 Task: Add Attachment from computer to Card Card0000000169 in Board Board0000000043 in Workspace WS0000000015 in Trello. Add Cover Green to Card Card0000000169 in Board Board0000000043 in Workspace WS0000000015 in Trello. Add "Move Card To …" Button titled Button0000000169 to "top" of the list "To Do" to Card Card0000000169 in Board Board0000000043 in Workspace WS0000000015 in Trello. Add Description DS0000000169 to Card Card0000000170 in Board Board0000000043 in Workspace WS0000000015 in Trello. Add Comment CM0000000169 to Card Card0000000170 in Board Board0000000043 in Workspace WS0000000015 in Trello
Action: Mouse moved to (559, 399)
Screenshot: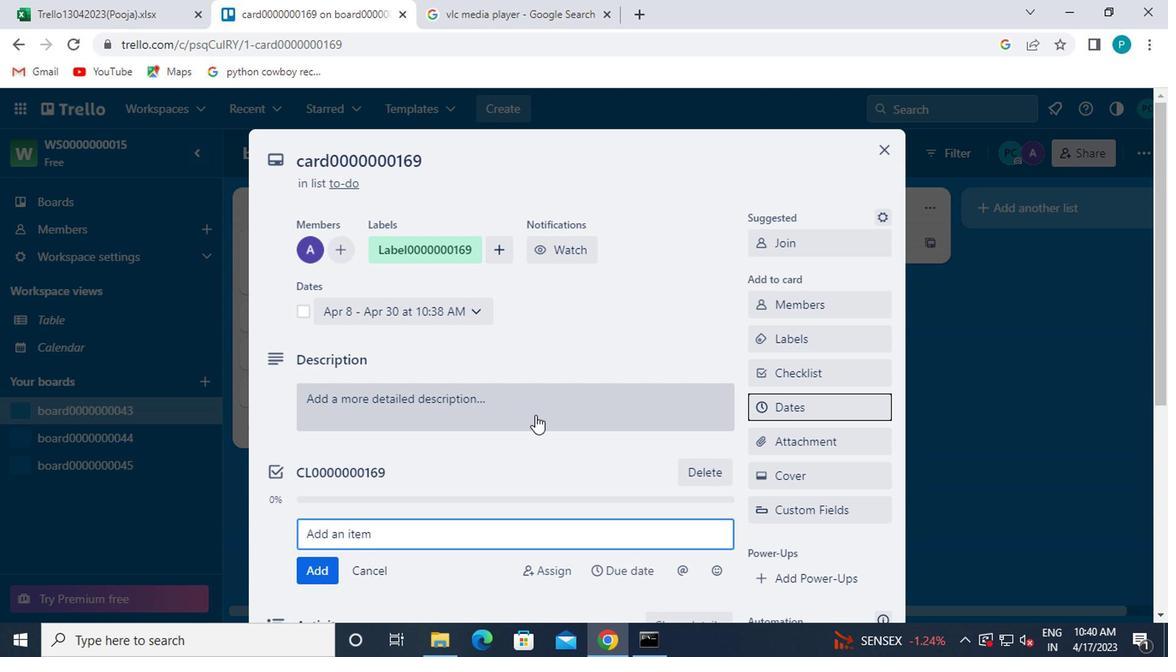 
Action: Mouse scrolled (559, 399) with delta (0, 0)
Screenshot: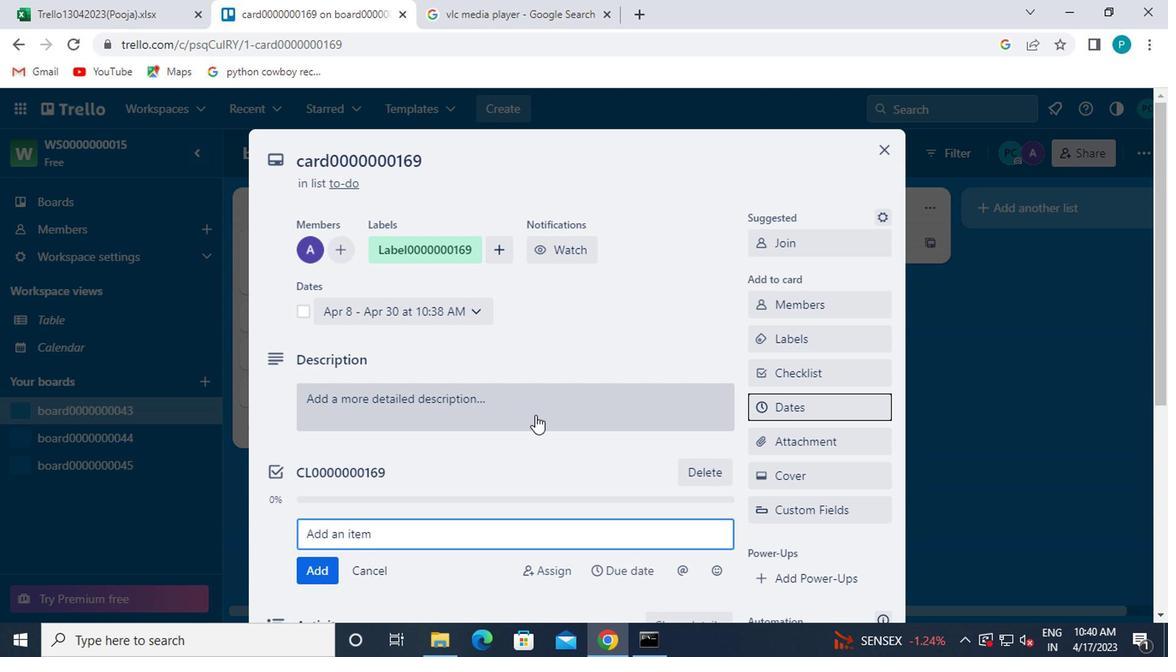 
Action: Mouse moved to (759, 358)
Screenshot: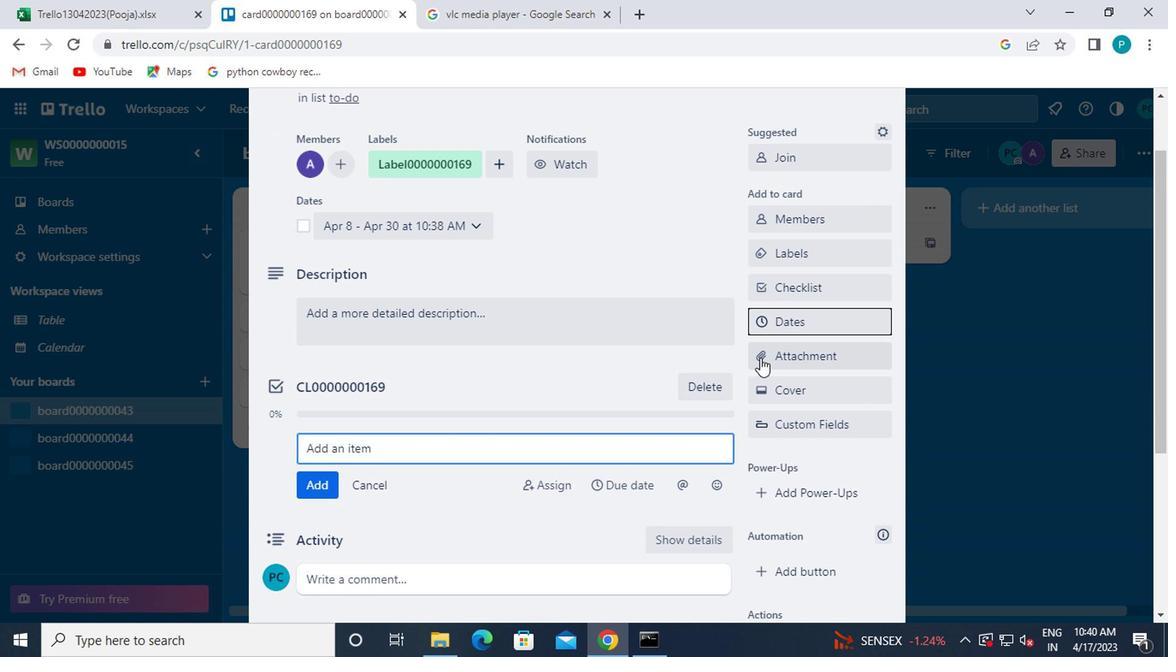 
Action: Mouse pressed left at (759, 358)
Screenshot: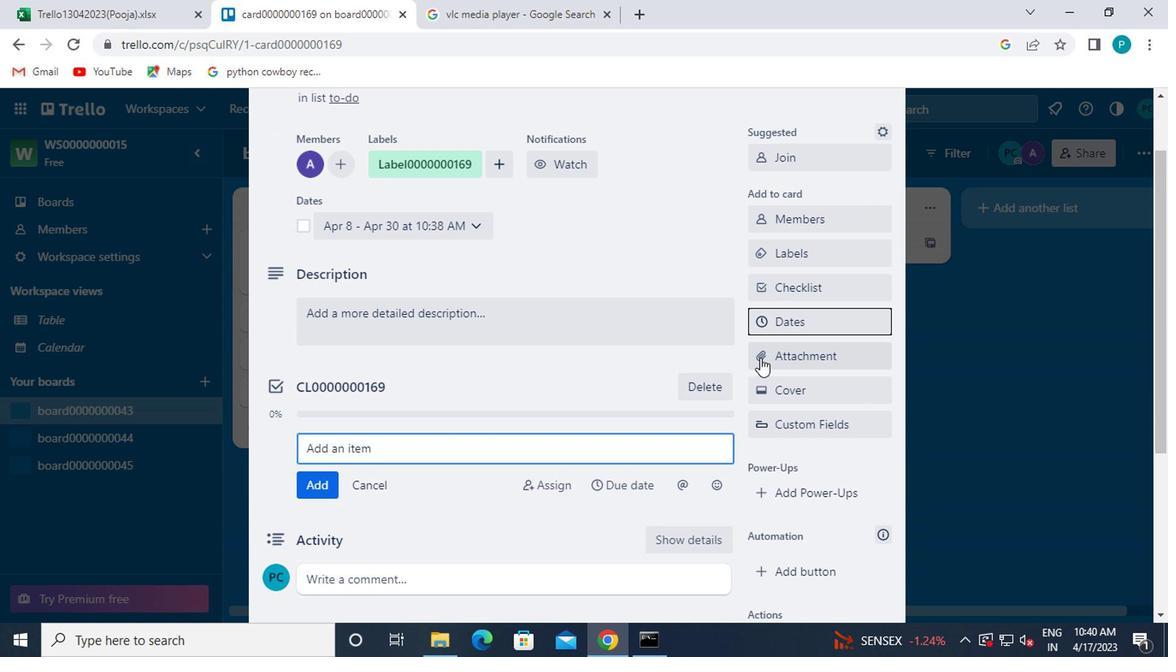 
Action: Mouse moved to (782, 179)
Screenshot: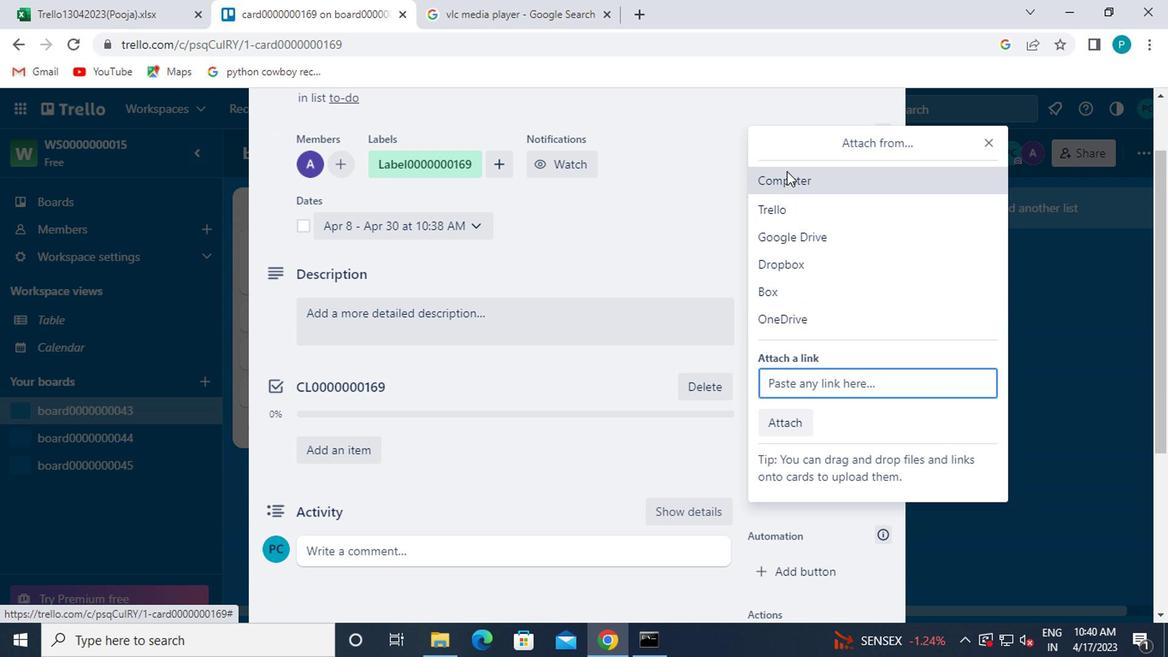 
Action: Mouse pressed left at (782, 179)
Screenshot: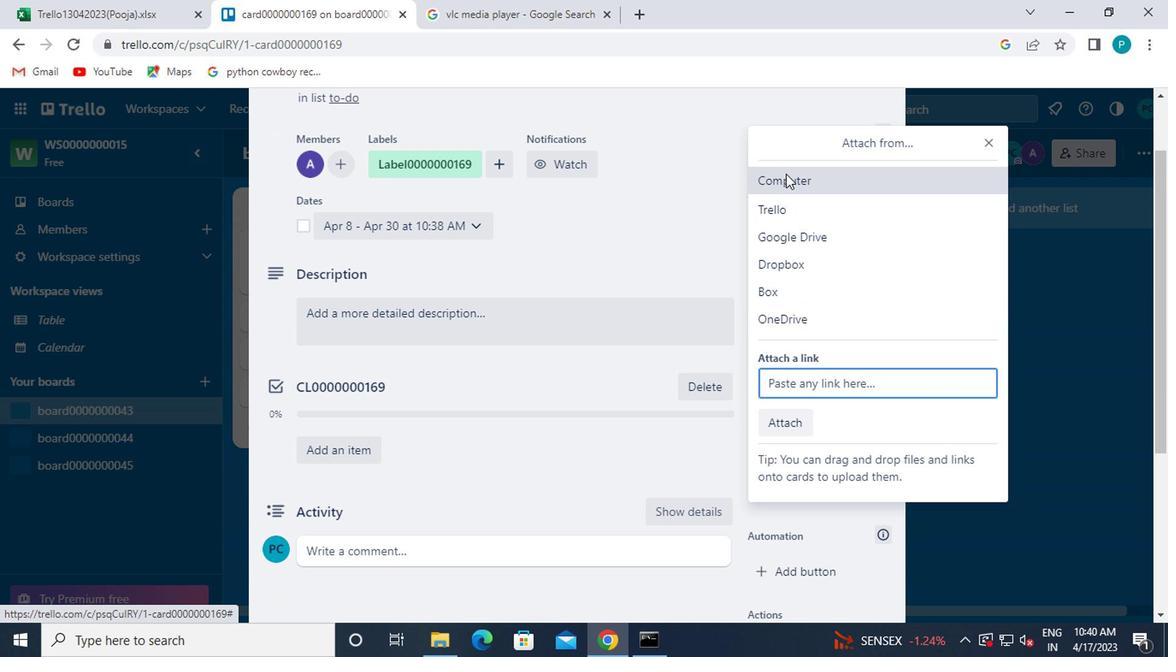 
Action: Mouse moved to (190, 130)
Screenshot: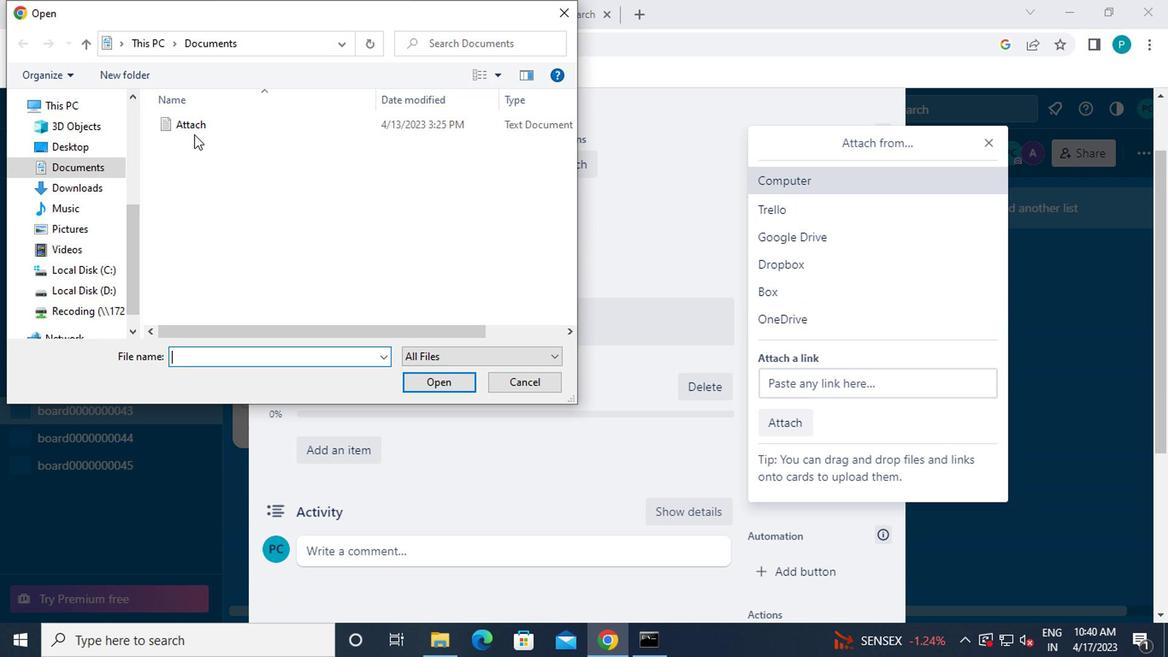
Action: Mouse pressed left at (190, 130)
Screenshot: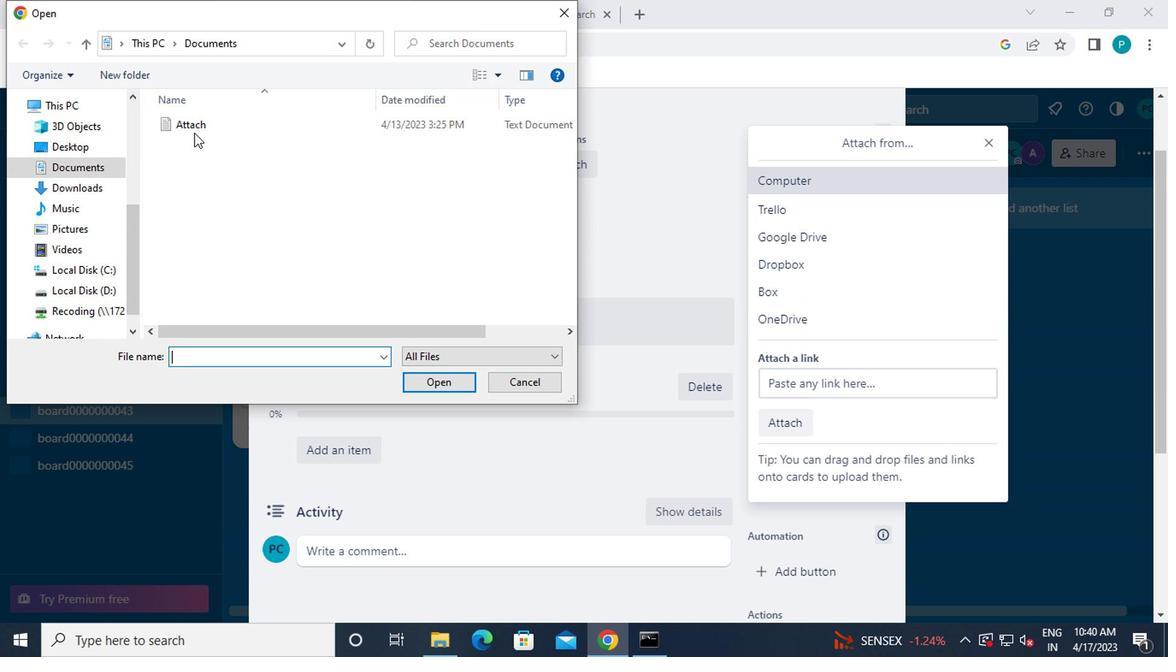 
Action: Mouse moved to (460, 382)
Screenshot: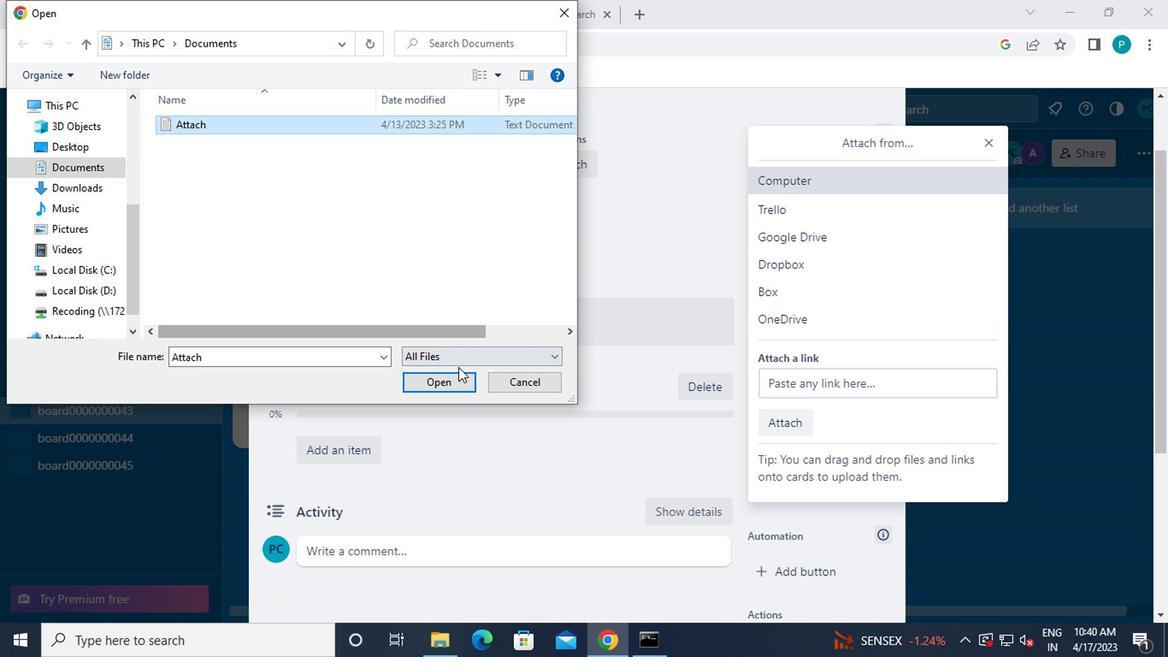 
Action: Mouse pressed left at (460, 382)
Screenshot: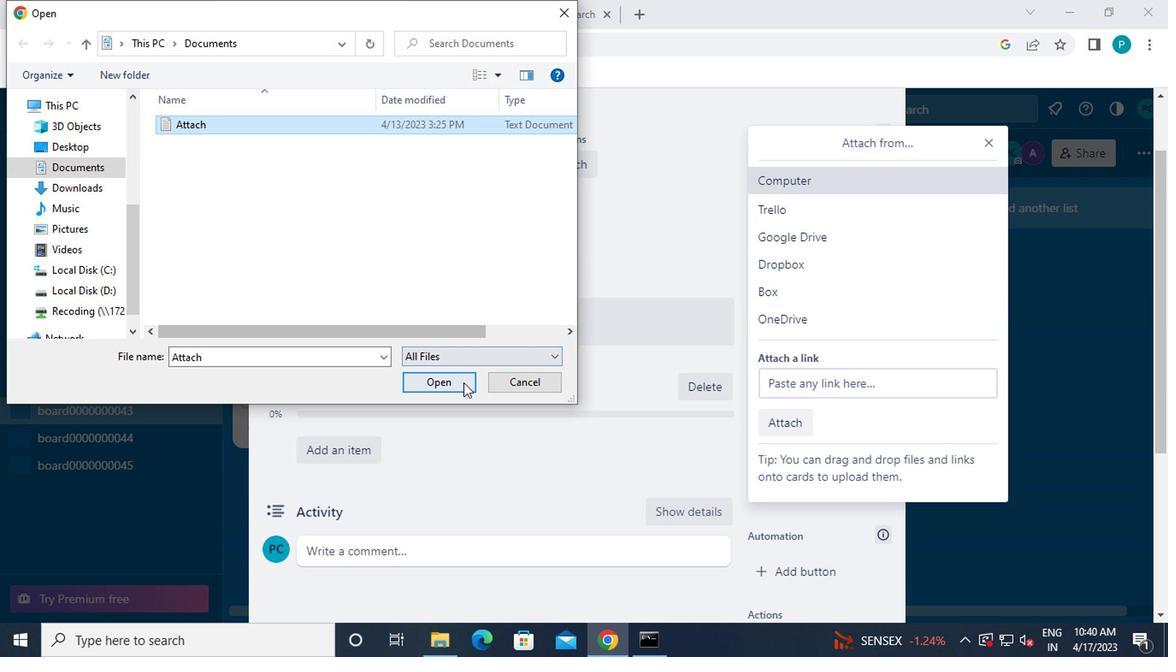 
Action: Mouse moved to (801, 379)
Screenshot: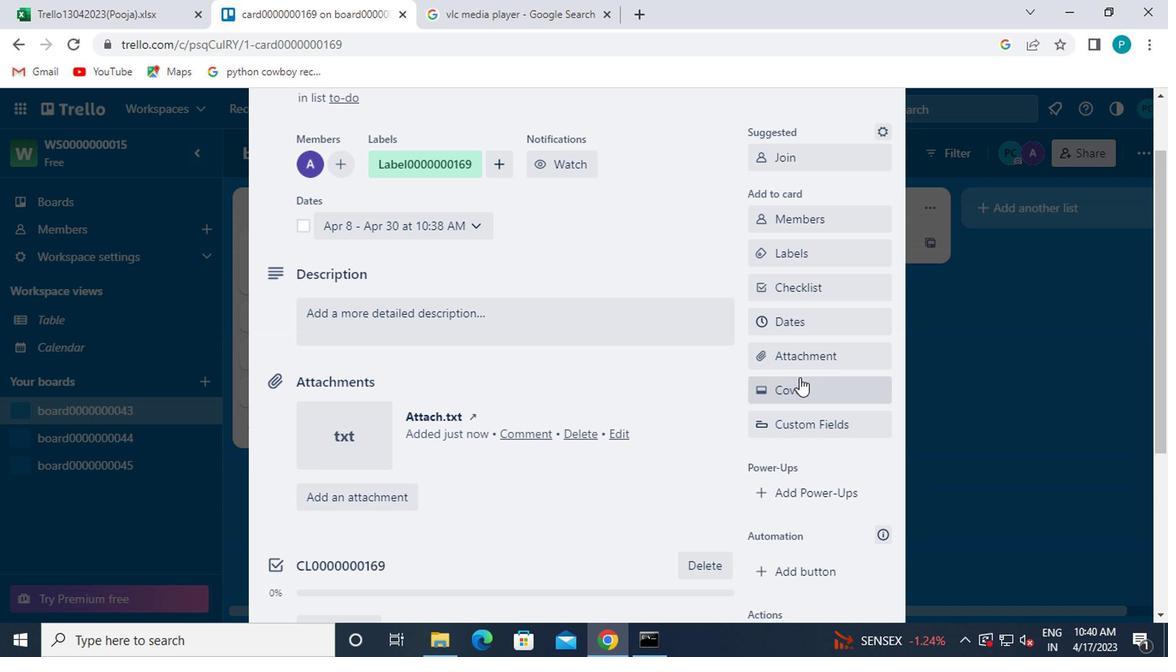 
Action: Mouse pressed left at (801, 379)
Screenshot: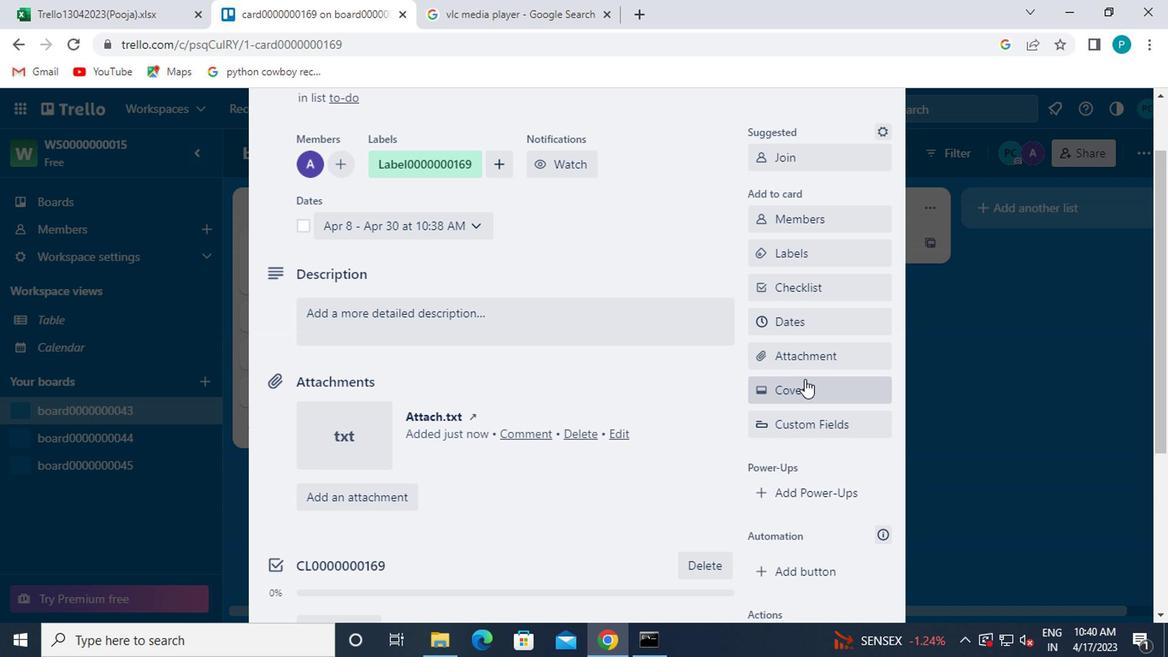 
Action: Mouse moved to (779, 305)
Screenshot: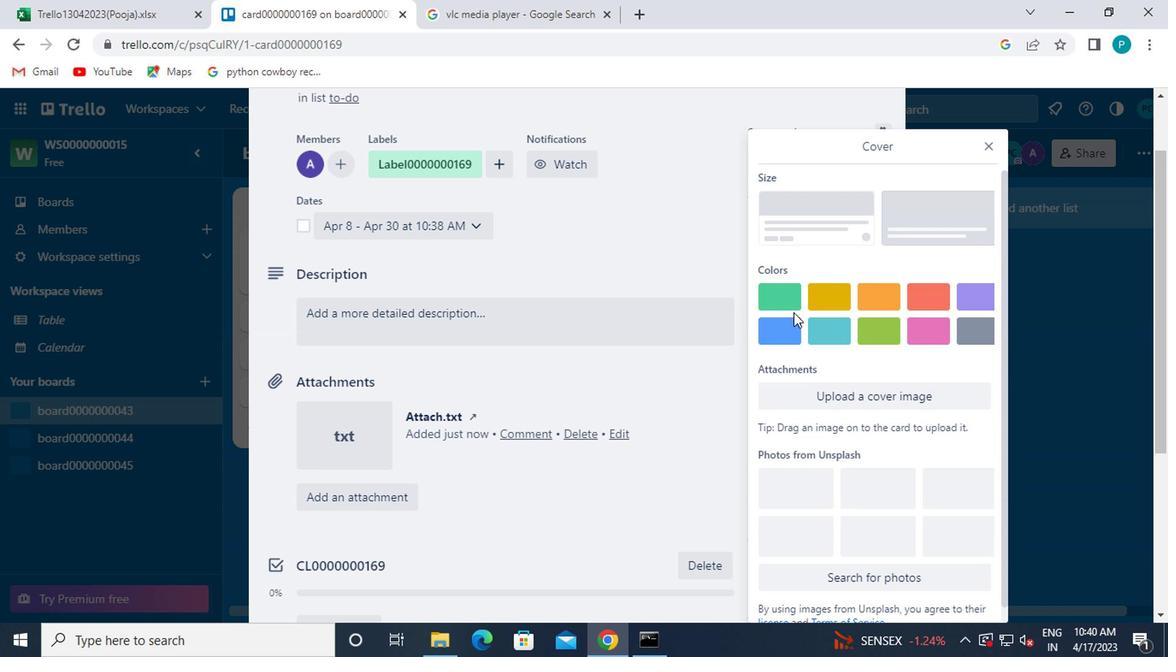 
Action: Mouse pressed left at (779, 305)
Screenshot: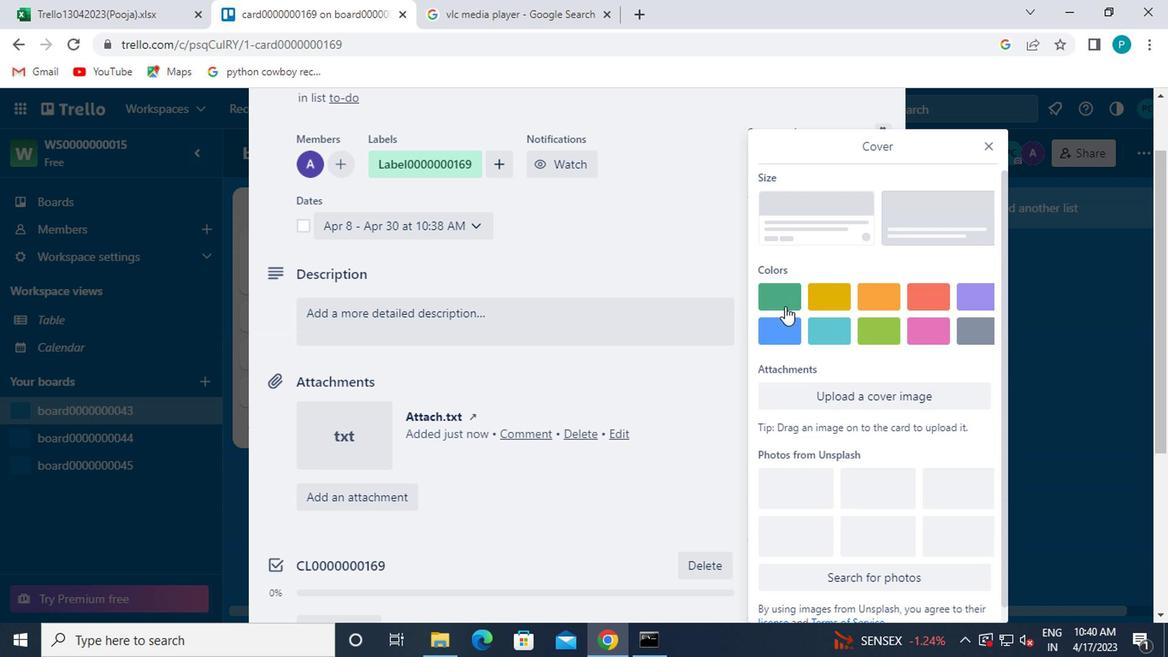 
Action: Mouse moved to (978, 144)
Screenshot: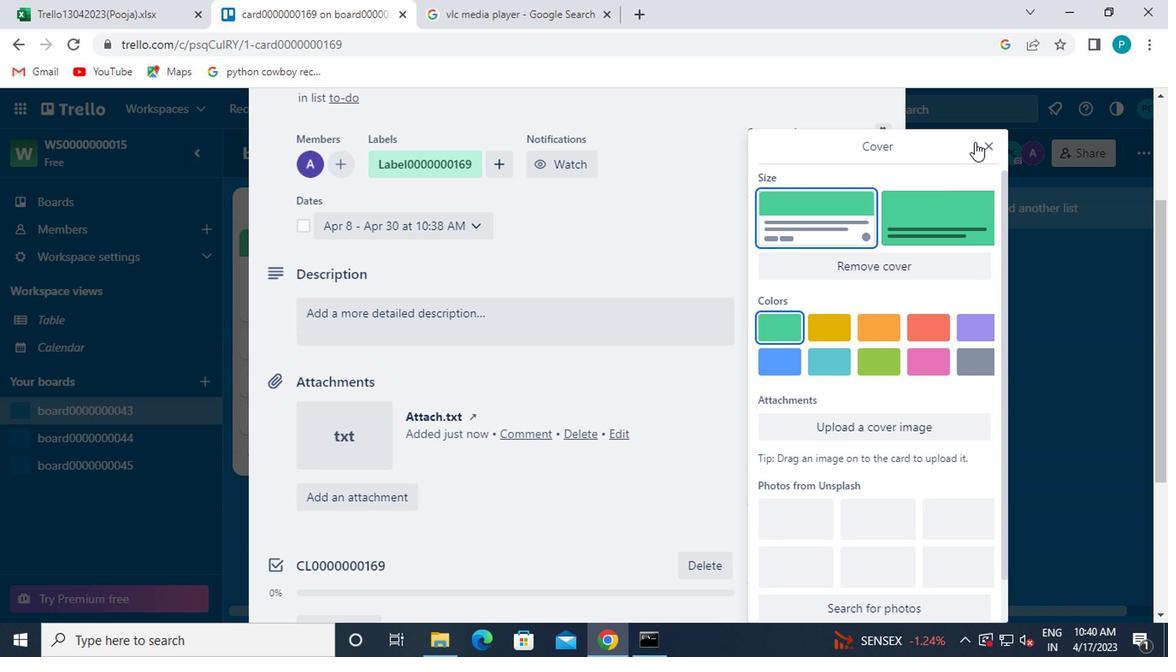 
Action: Mouse pressed left at (978, 144)
Screenshot: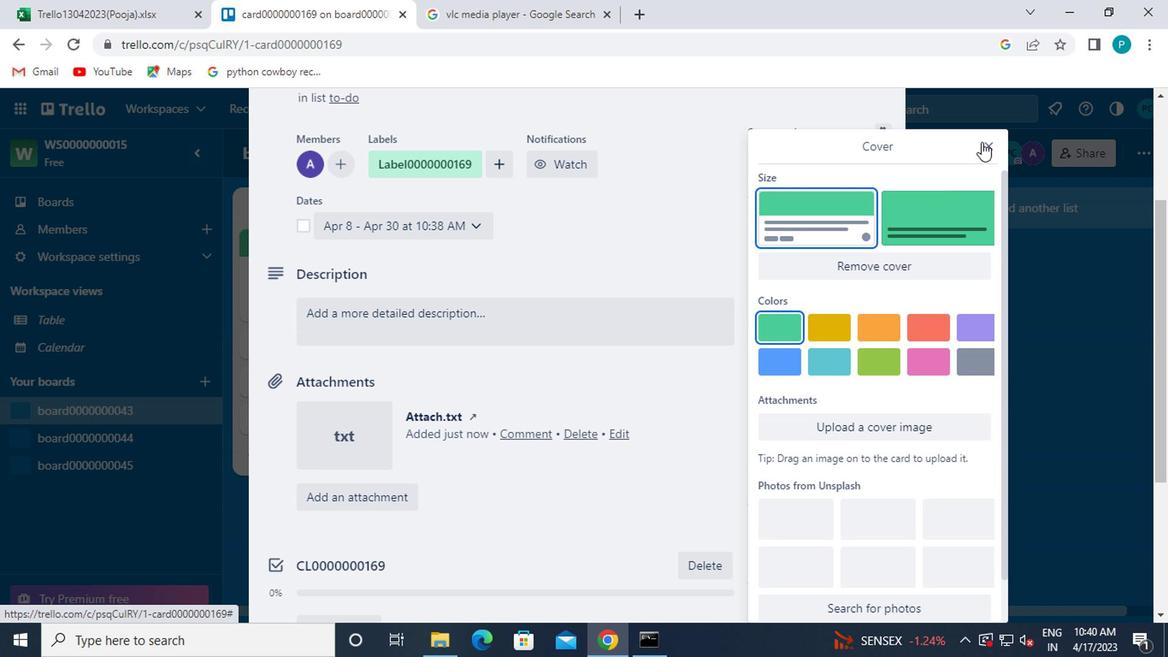 
Action: Mouse moved to (712, 381)
Screenshot: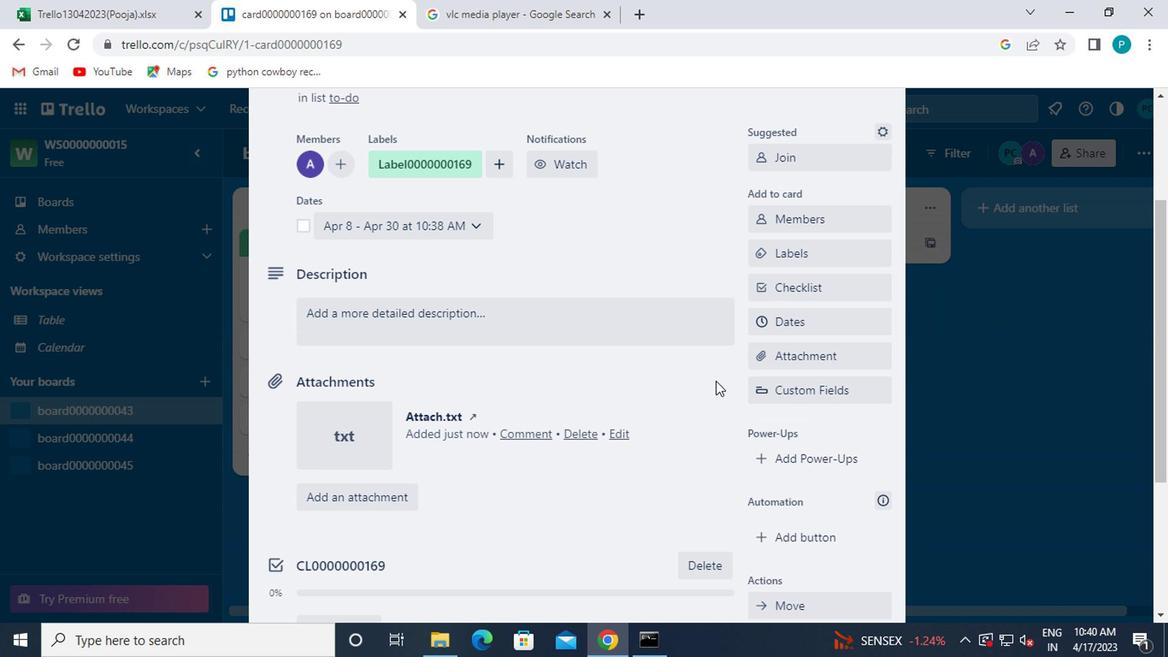 
Action: Mouse scrolled (712, 380) with delta (0, 0)
Screenshot: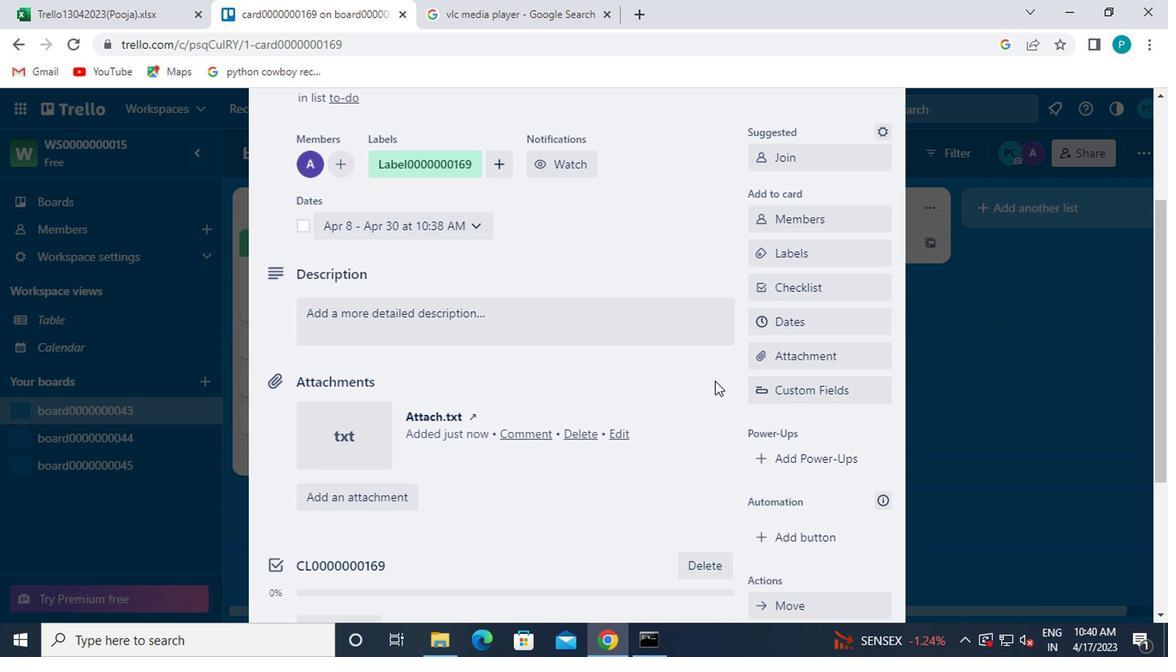 
Action: Mouse scrolled (712, 380) with delta (0, 0)
Screenshot: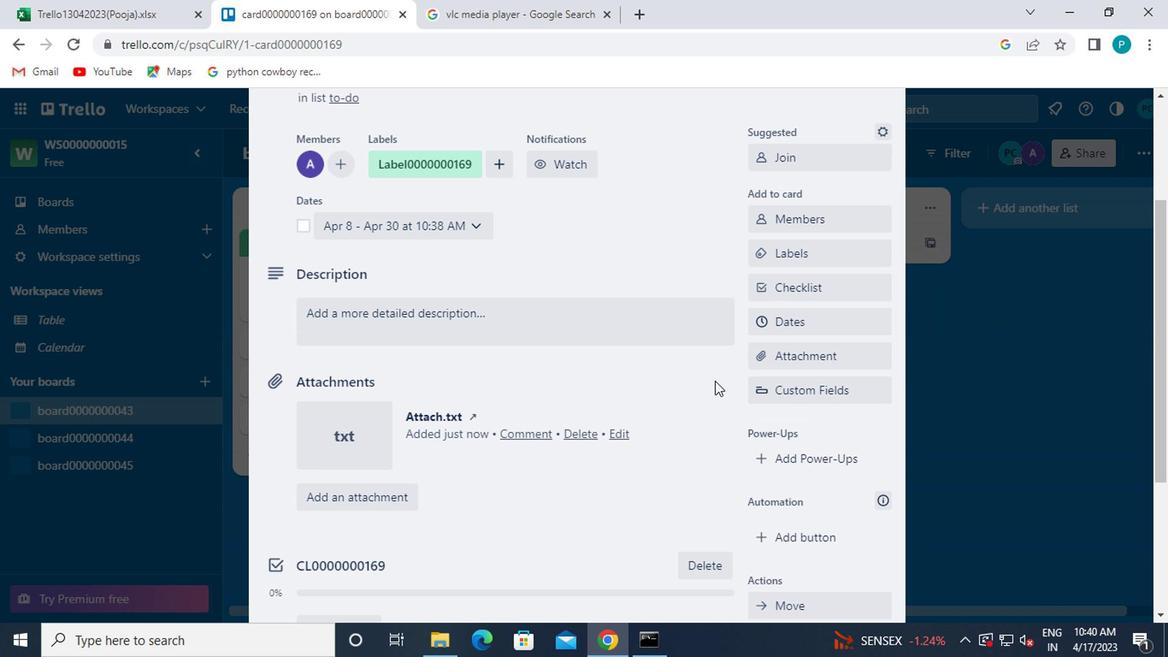 
Action: Mouse moved to (771, 370)
Screenshot: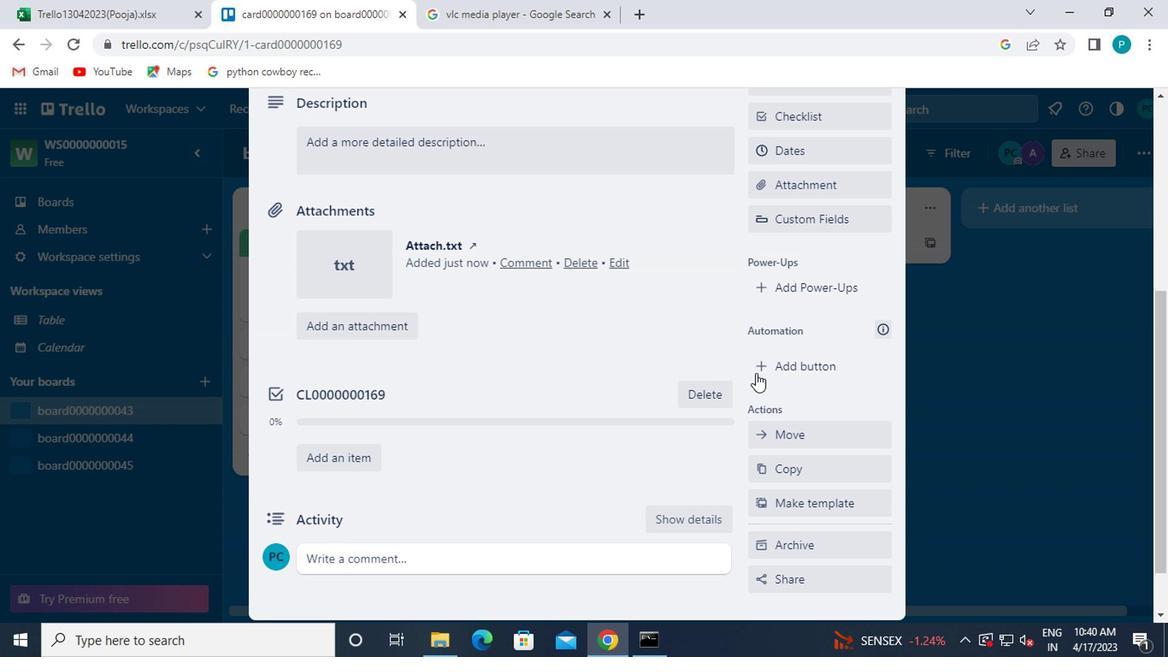 
Action: Mouse pressed left at (771, 370)
Screenshot: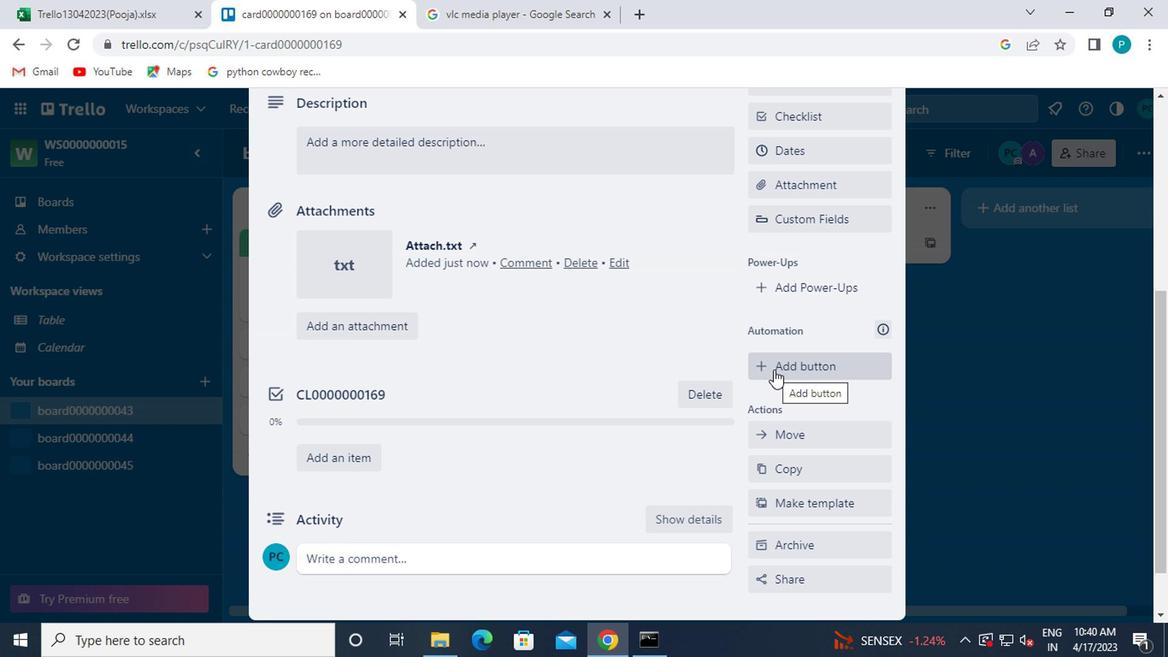
Action: Mouse moved to (784, 212)
Screenshot: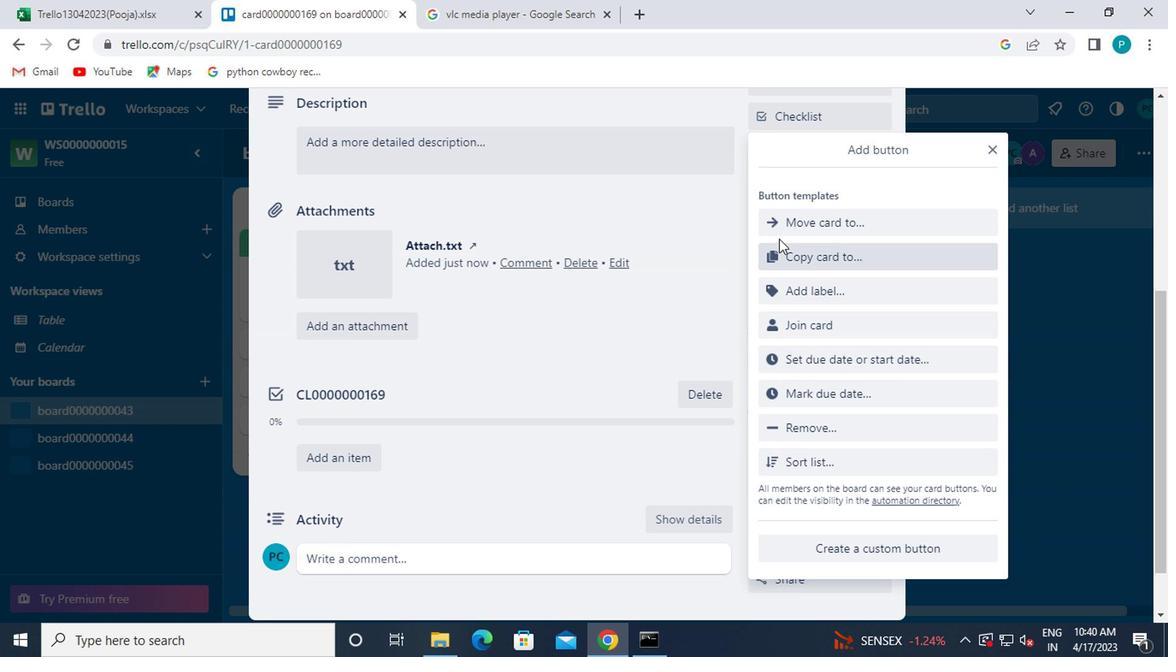 
Action: Mouse pressed left at (784, 212)
Screenshot: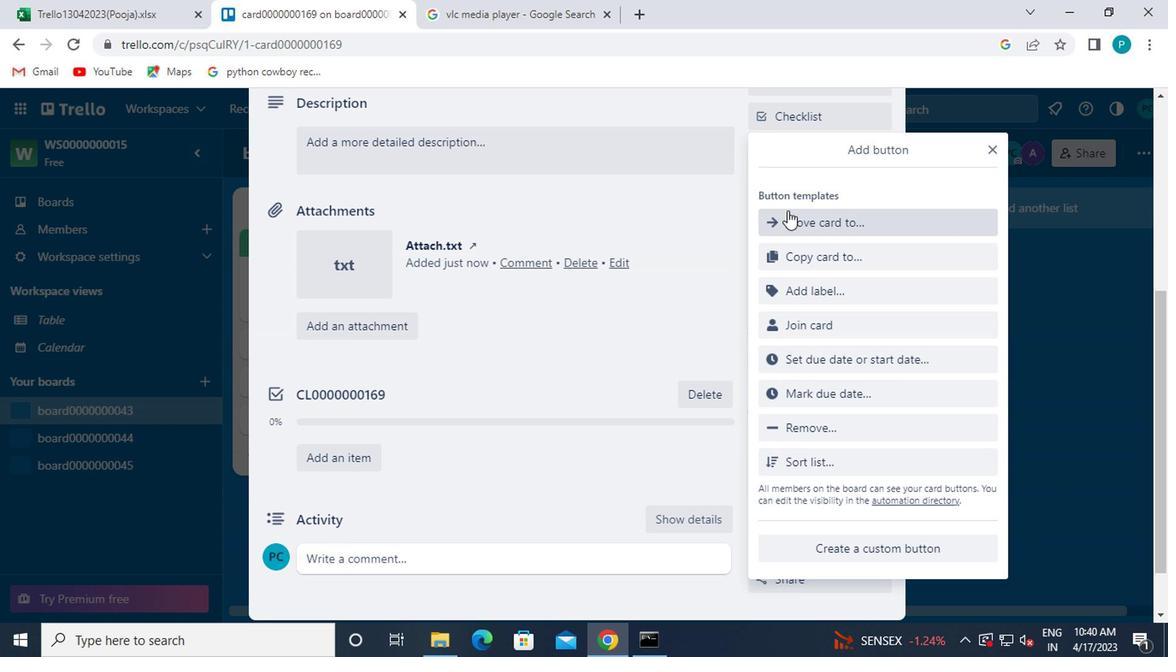 
Action: Mouse moved to (817, 217)
Screenshot: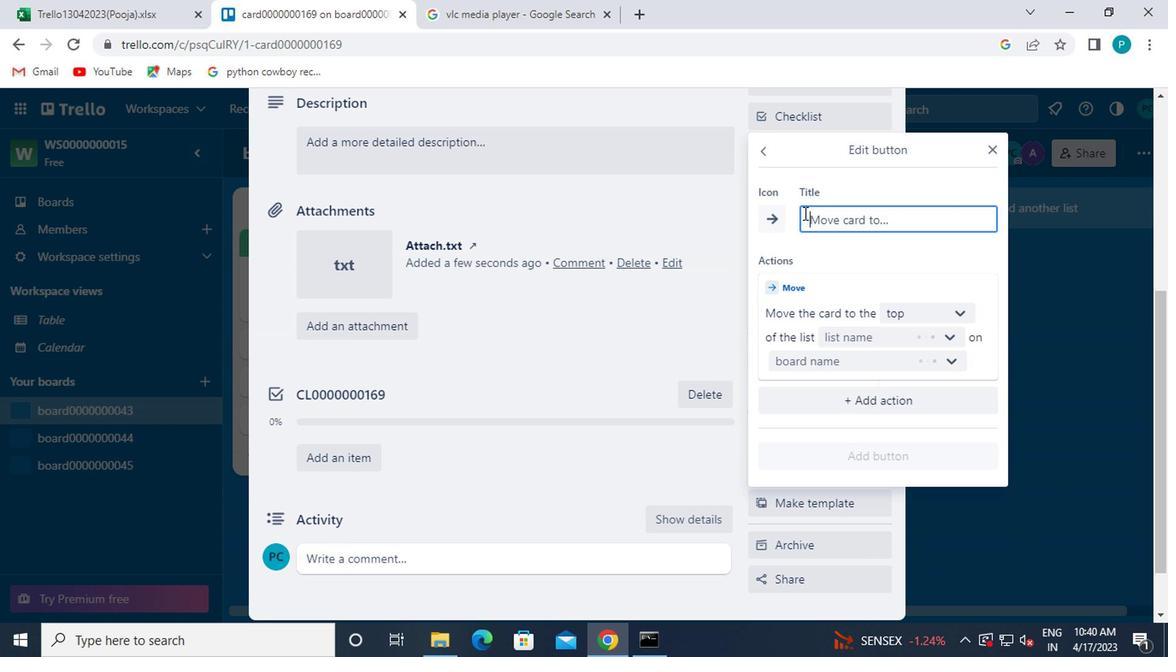 
Action: Mouse pressed left at (817, 217)
Screenshot: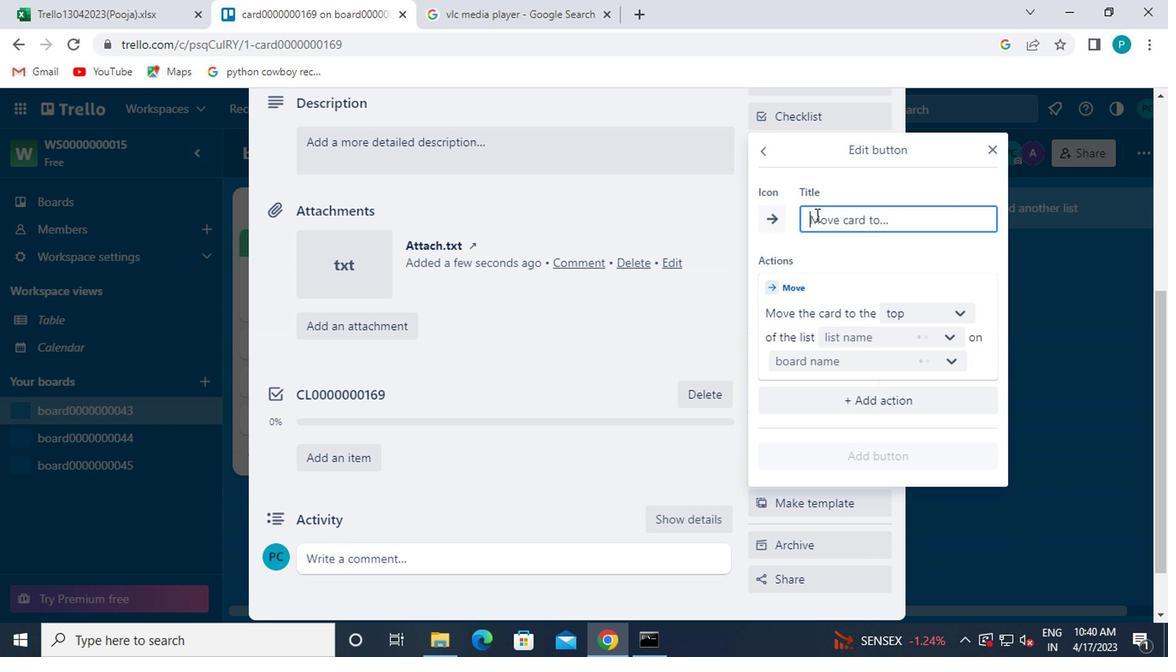 
Action: Key pressed button0000000
Screenshot: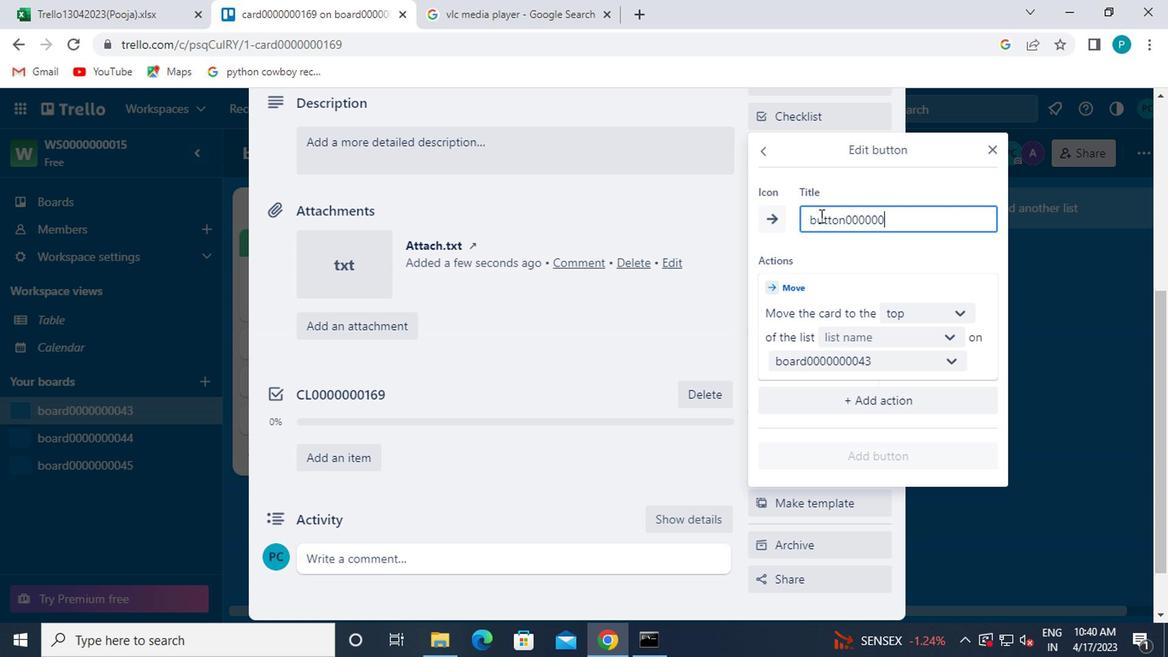 
Action: Mouse moved to (784, 212)
Screenshot: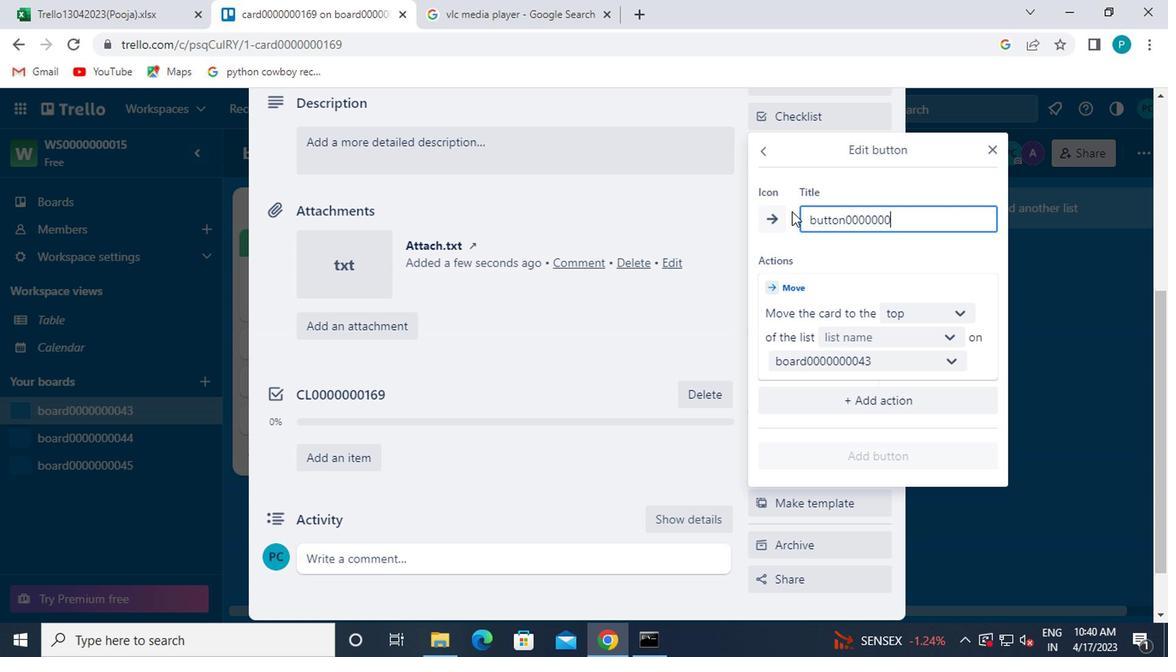 
Action: Key pressed 69
Screenshot: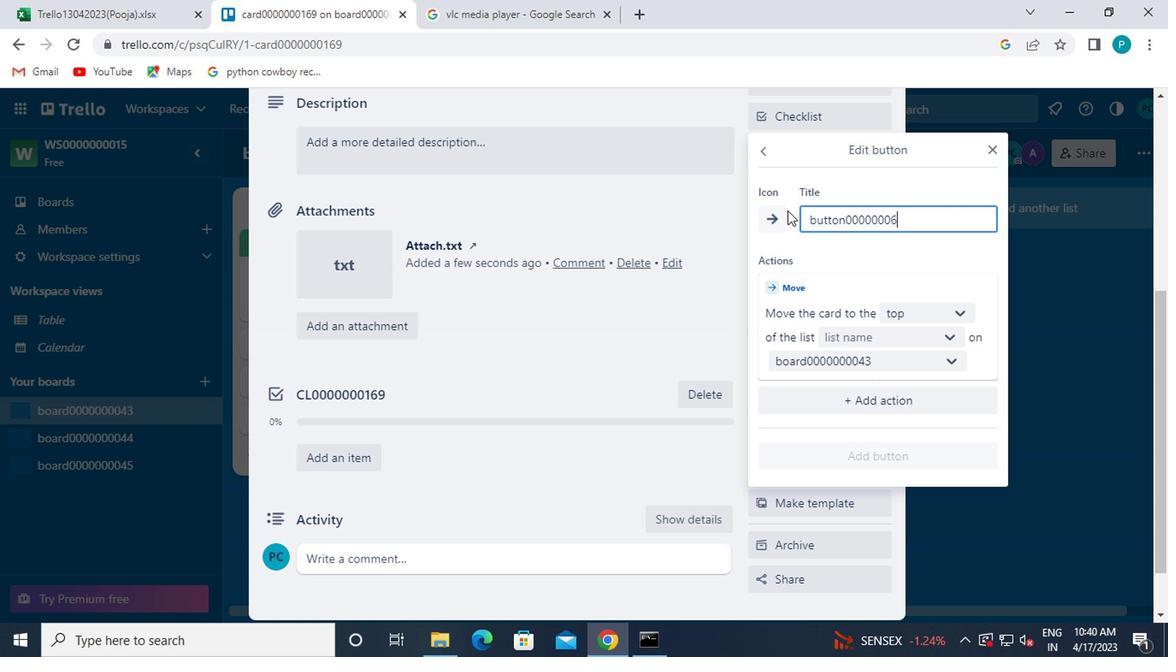 
Action: Mouse moved to (913, 313)
Screenshot: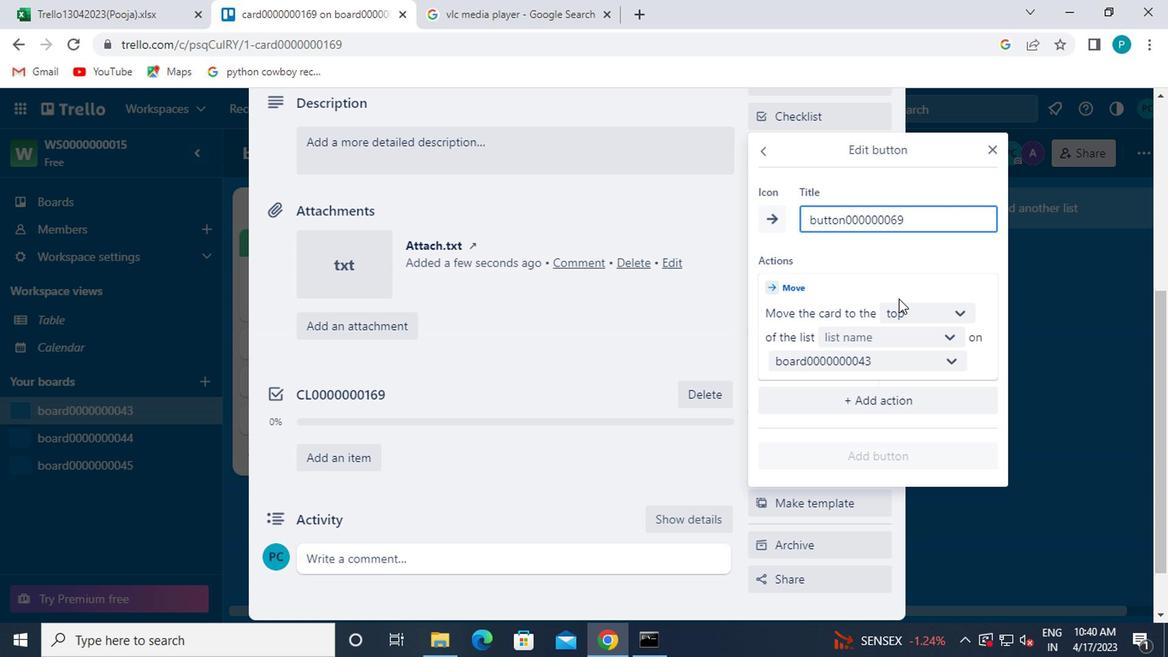 
Action: Mouse pressed left at (913, 313)
Screenshot: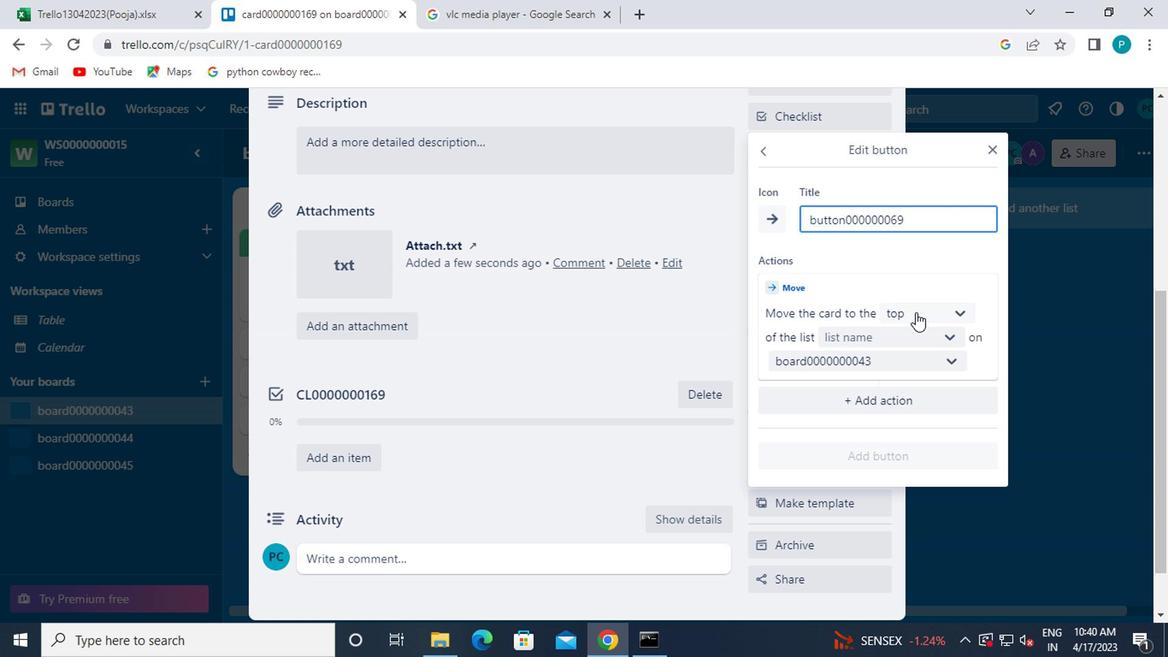 
Action: Mouse moved to (904, 347)
Screenshot: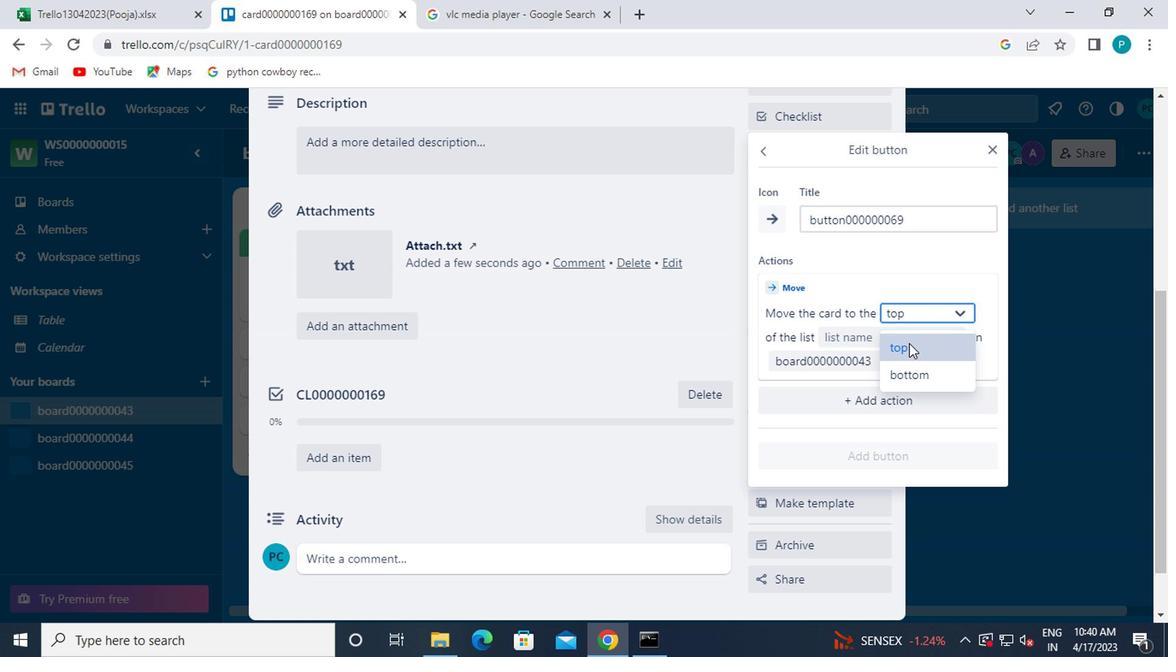 
Action: Mouse pressed left at (904, 347)
Screenshot: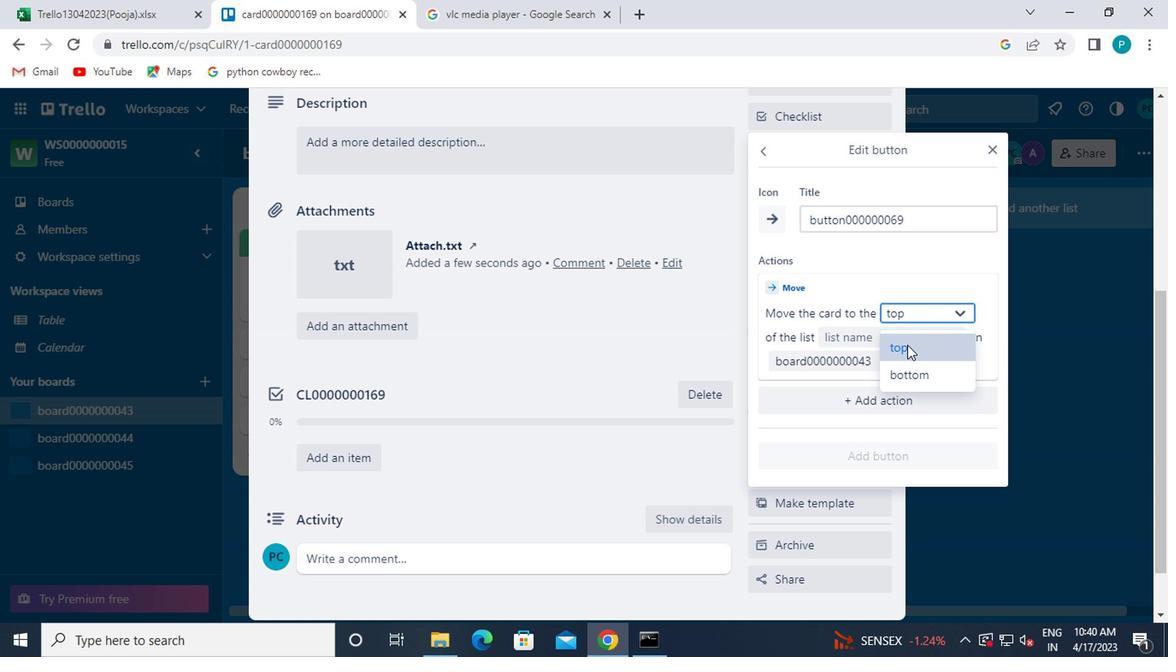 
Action: Mouse moved to (866, 342)
Screenshot: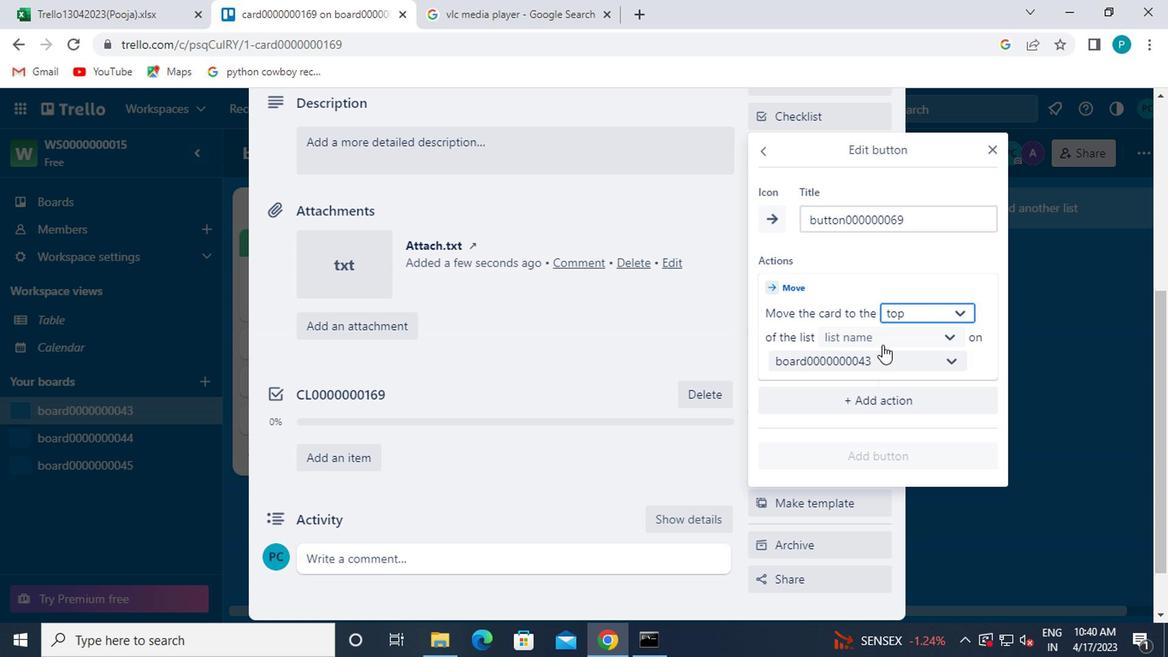 
Action: Mouse pressed left at (866, 342)
Screenshot: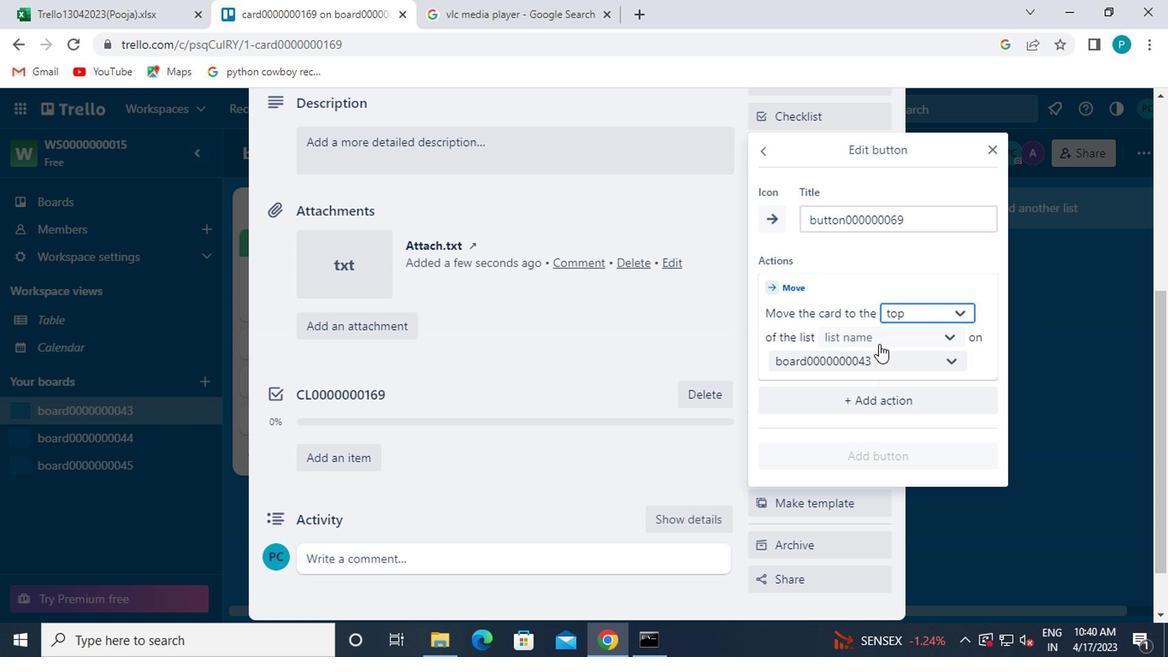
Action: Mouse moved to (862, 376)
Screenshot: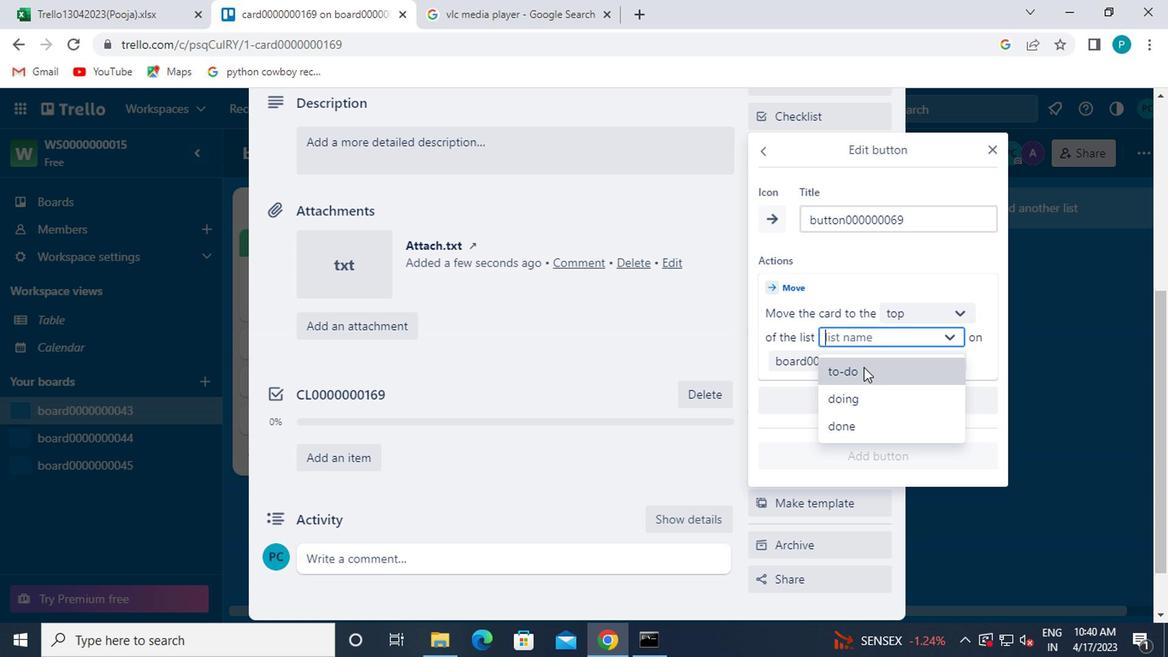 
Action: Mouse pressed left at (862, 376)
Screenshot: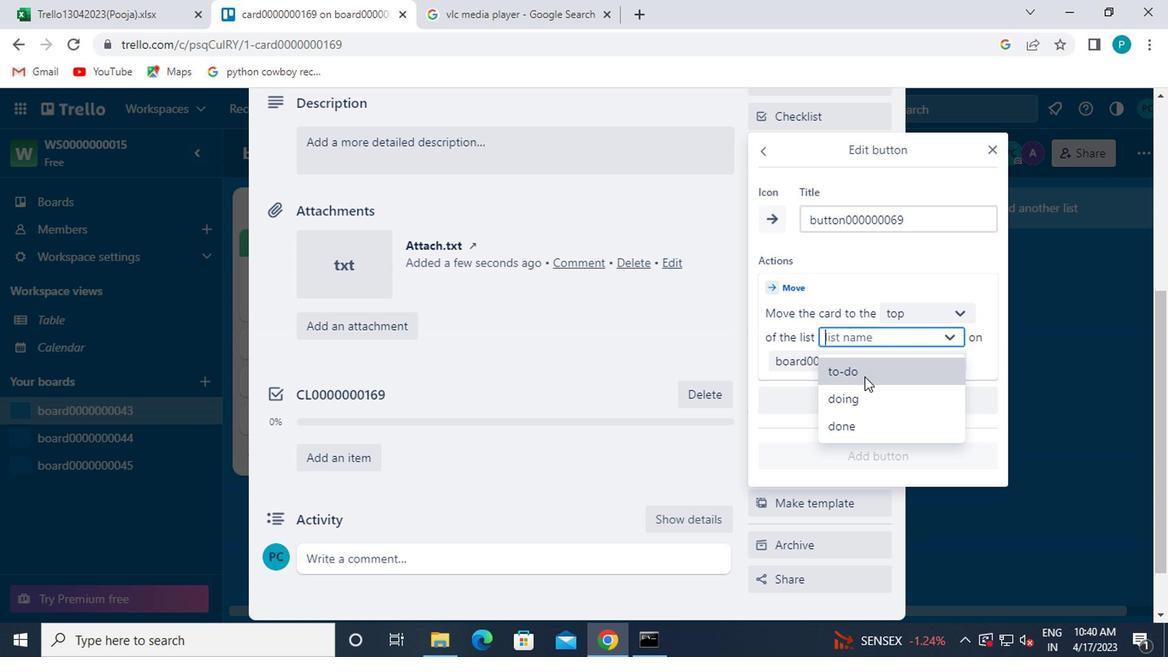 
Action: Mouse moved to (838, 451)
Screenshot: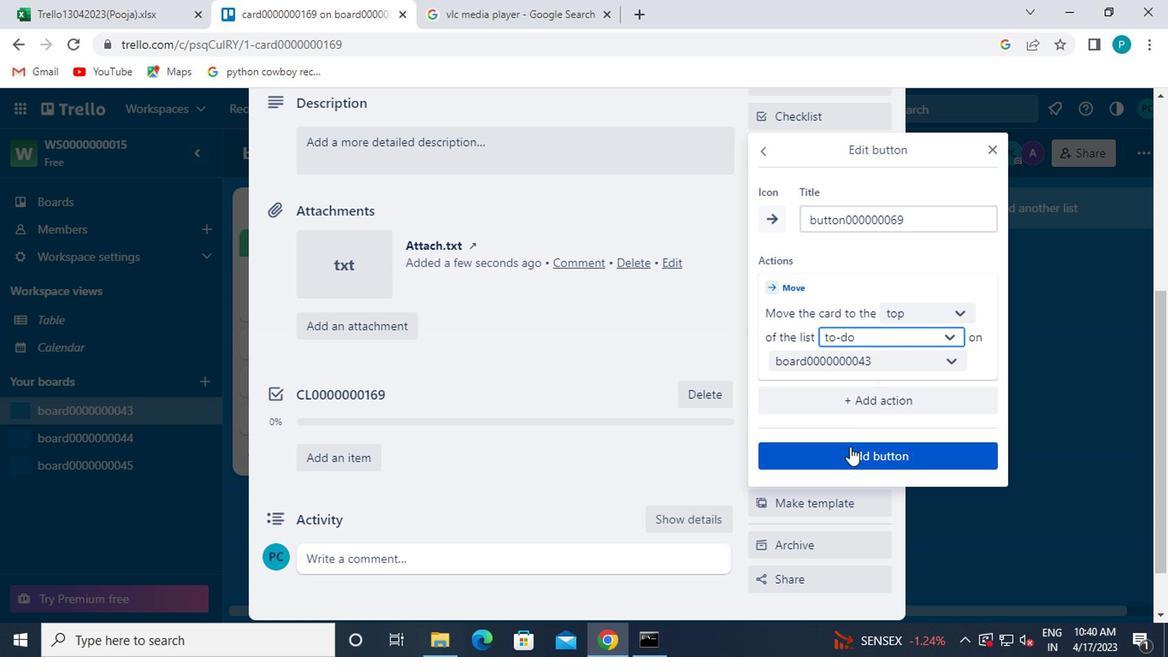 
Action: Mouse pressed left at (838, 451)
Screenshot: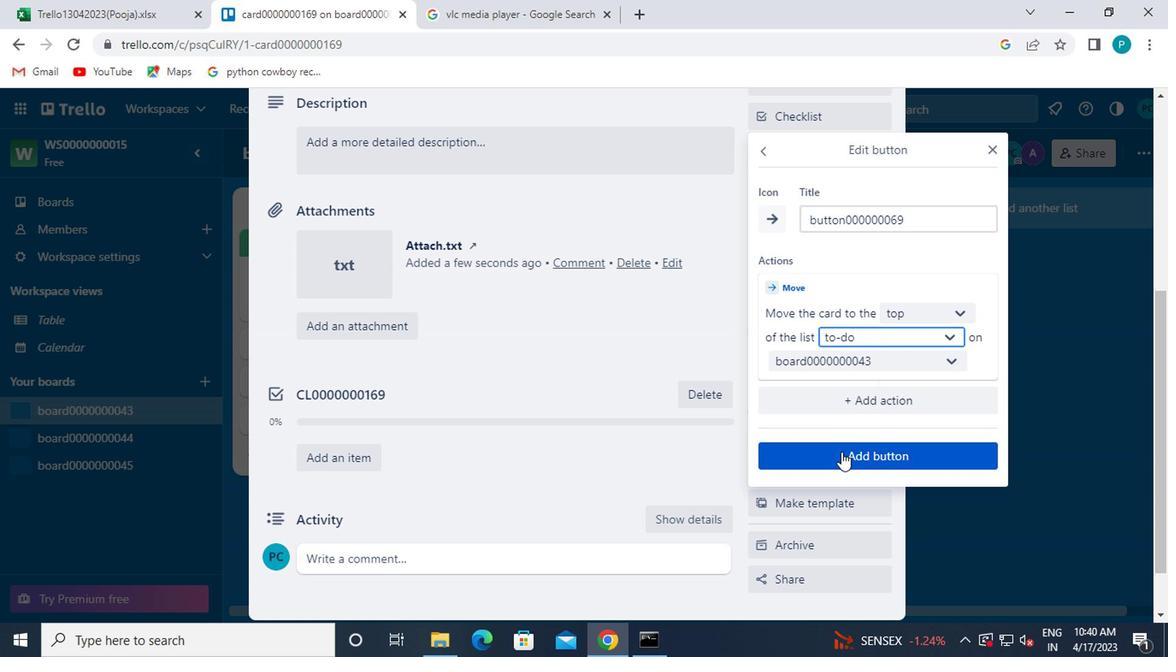 
Action: Mouse moved to (595, 412)
Screenshot: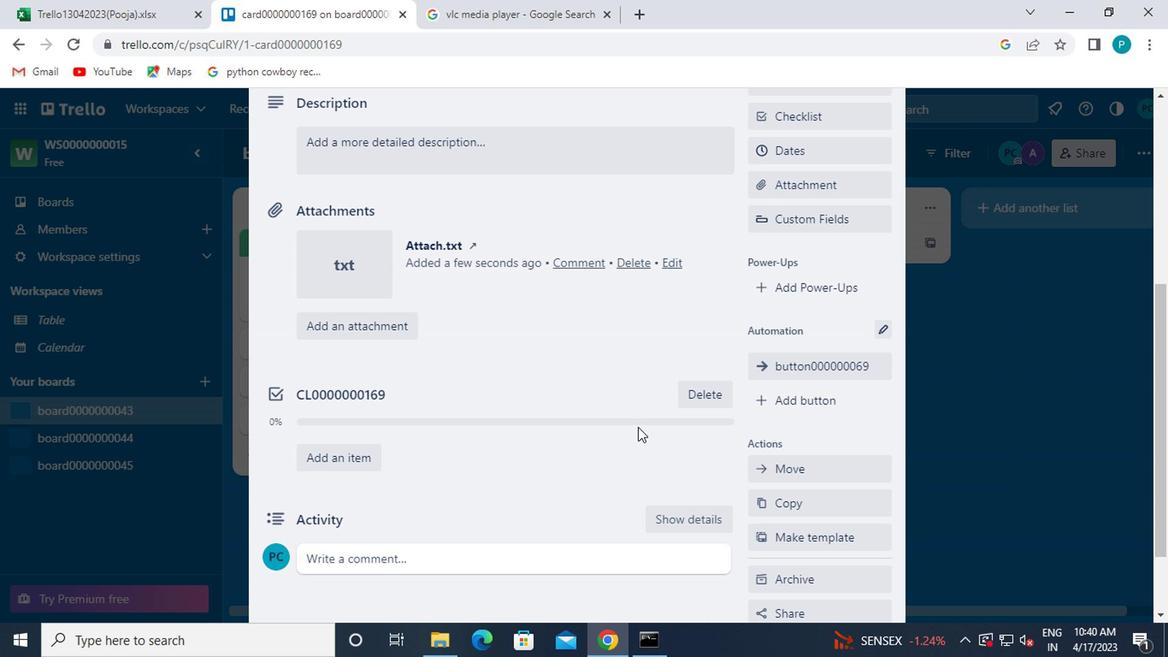 
Action: Mouse scrolled (595, 412) with delta (0, 0)
Screenshot: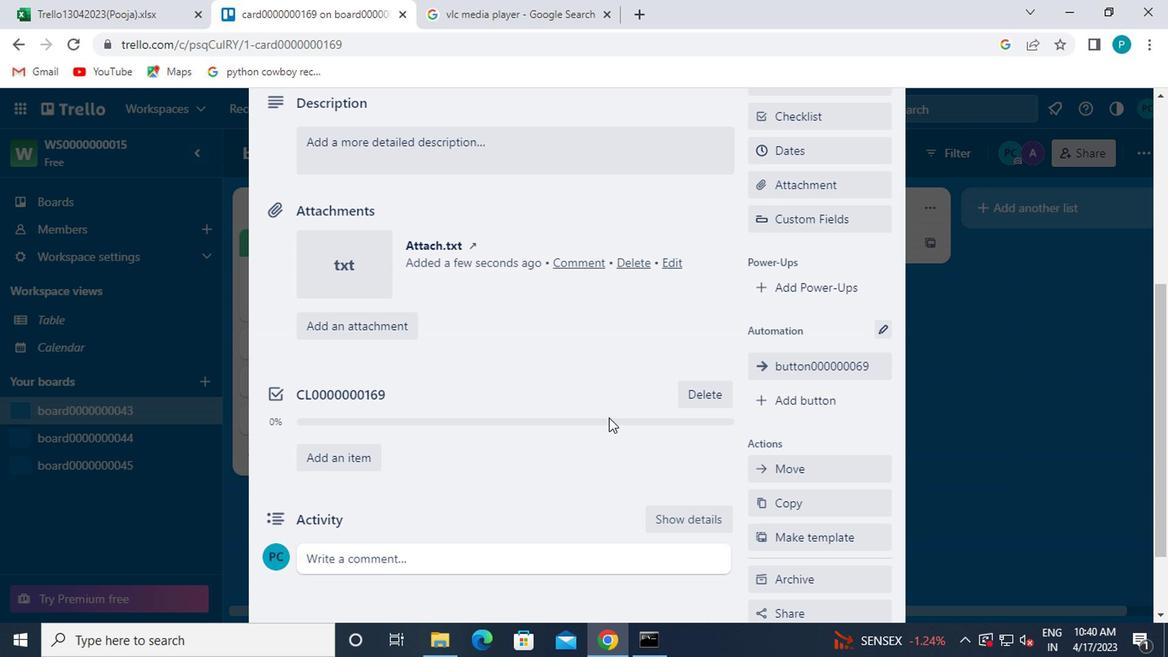 
Action: Mouse moved to (591, 404)
Screenshot: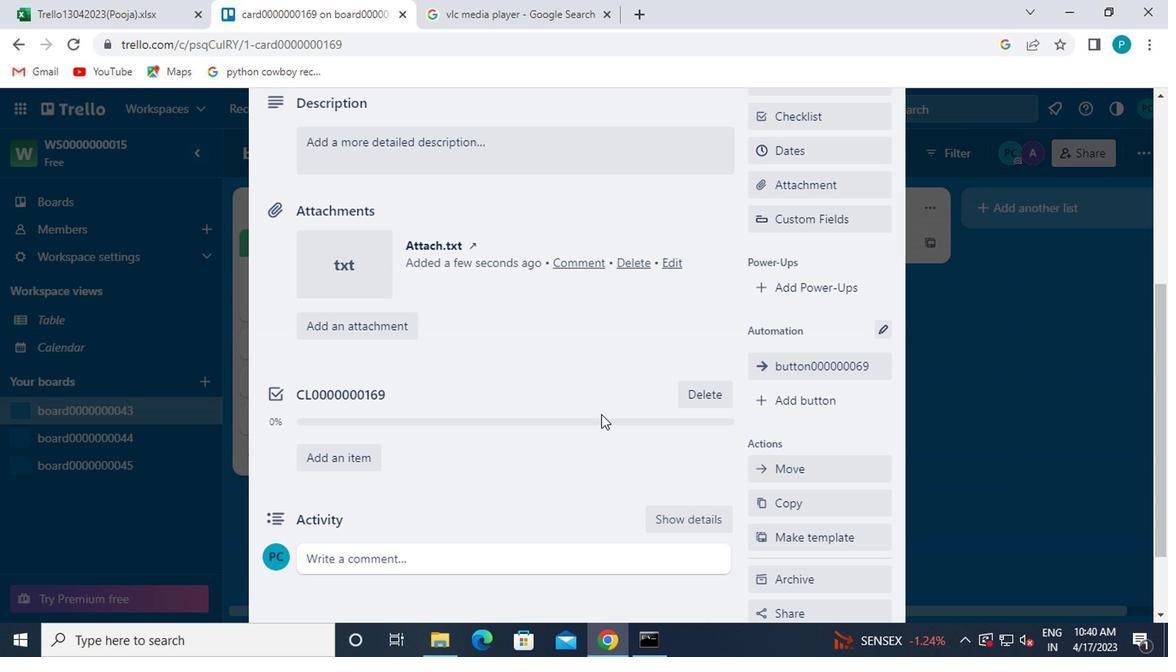 
Action: Mouse scrolled (591, 404) with delta (0, 0)
Screenshot: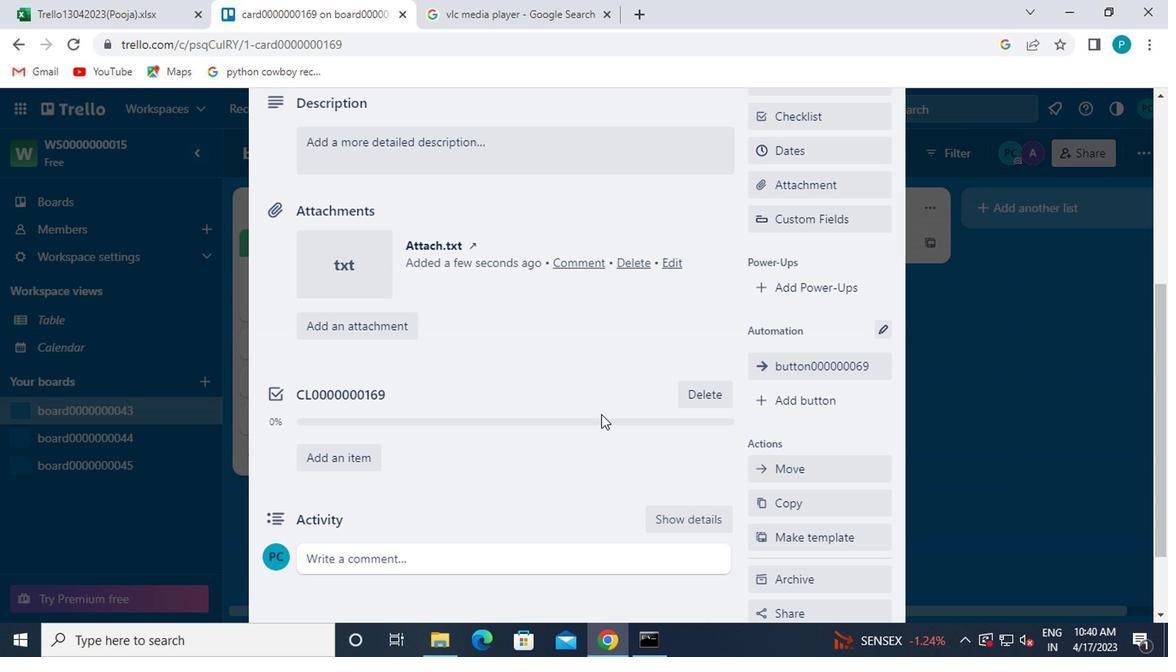 
Action: Mouse moved to (526, 336)
Screenshot: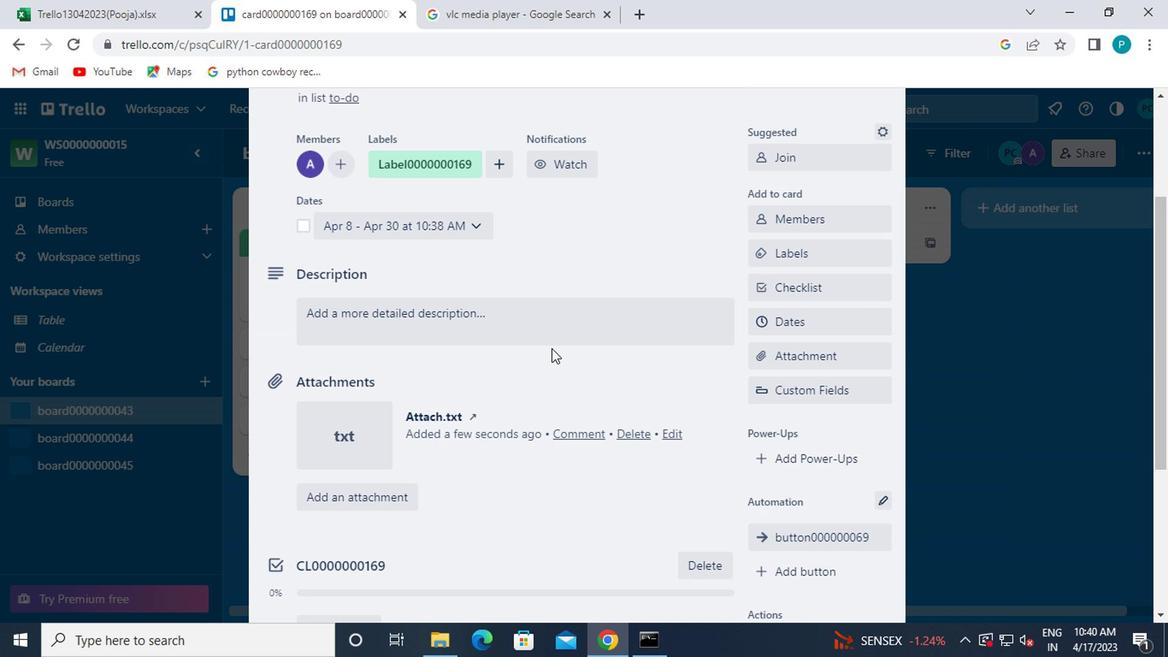 
Action: Mouse pressed left at (526, 336)
Screenshot: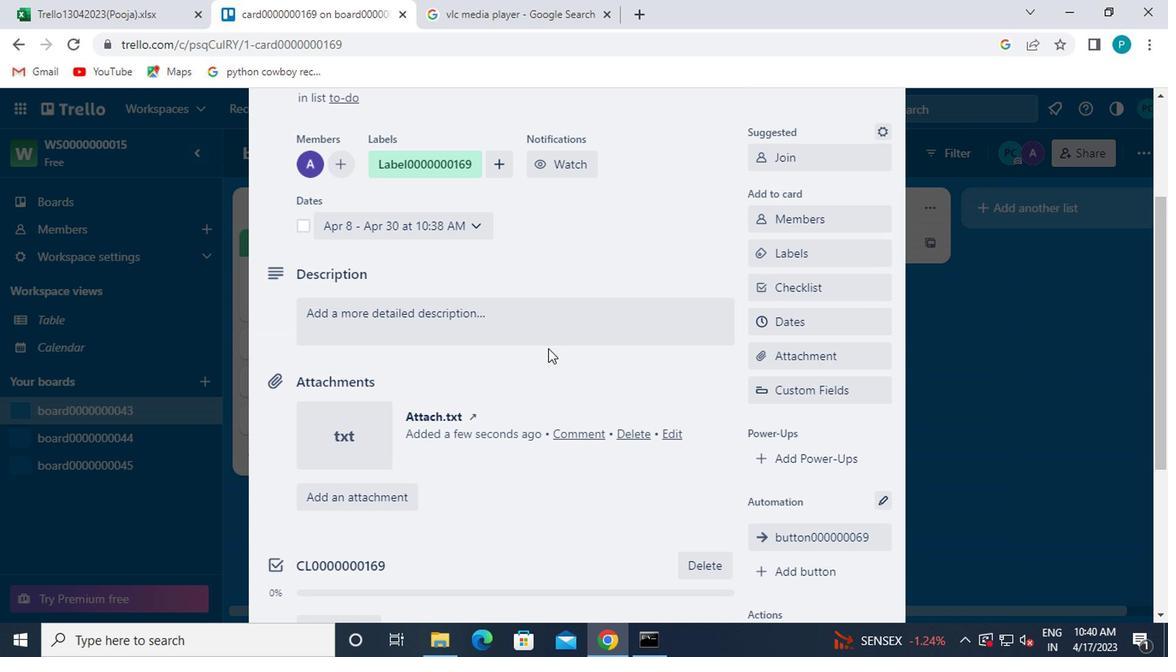 
Action: Key pressed <Key.caps_lock>ds0000000169
Screenshot: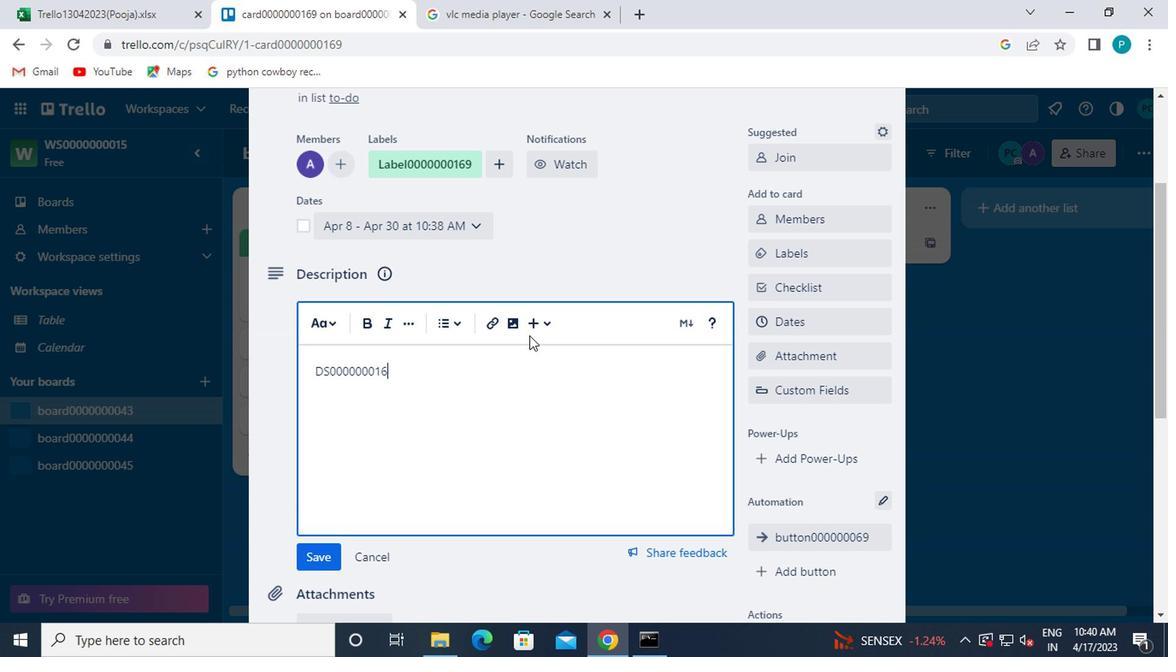 
Action: Mouse moved to (306, 553)
Screenshot: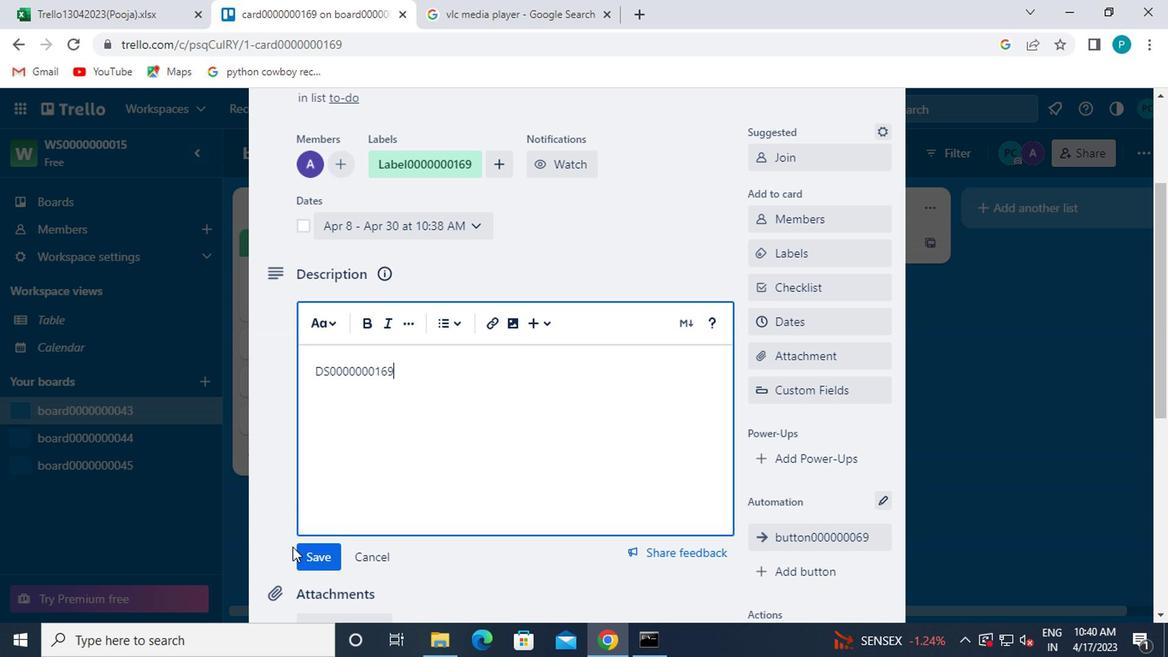
Action: Mouse pressed left at (306, 553)
Screenshot: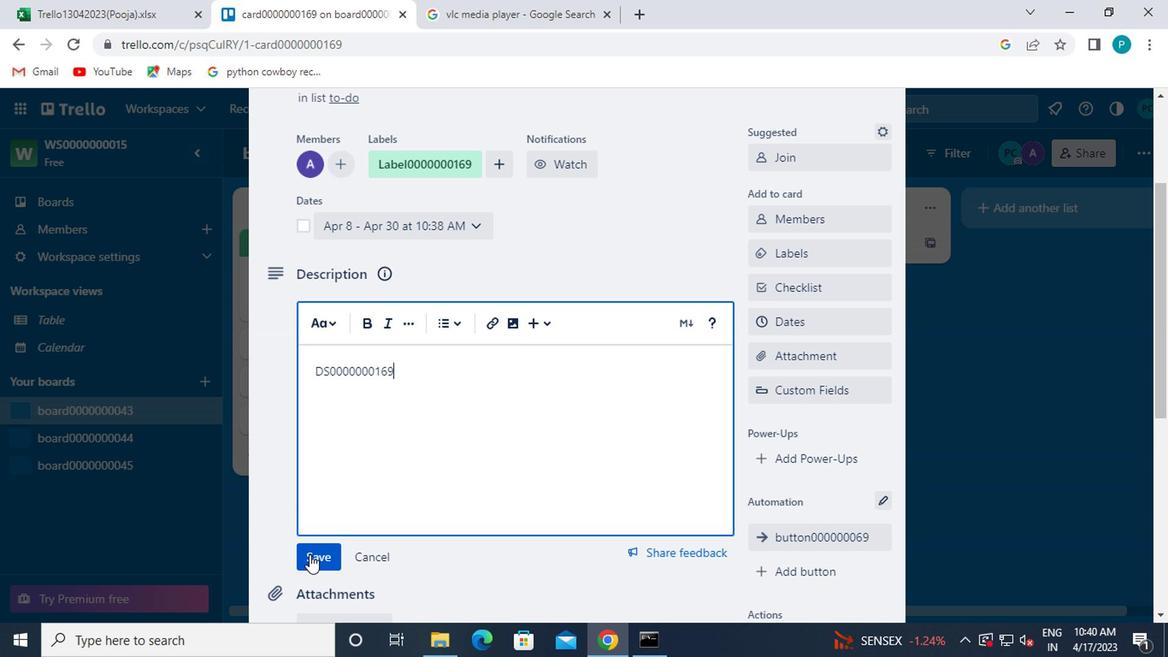 
Action: Mouse moved to (312, 554)
Screenshot: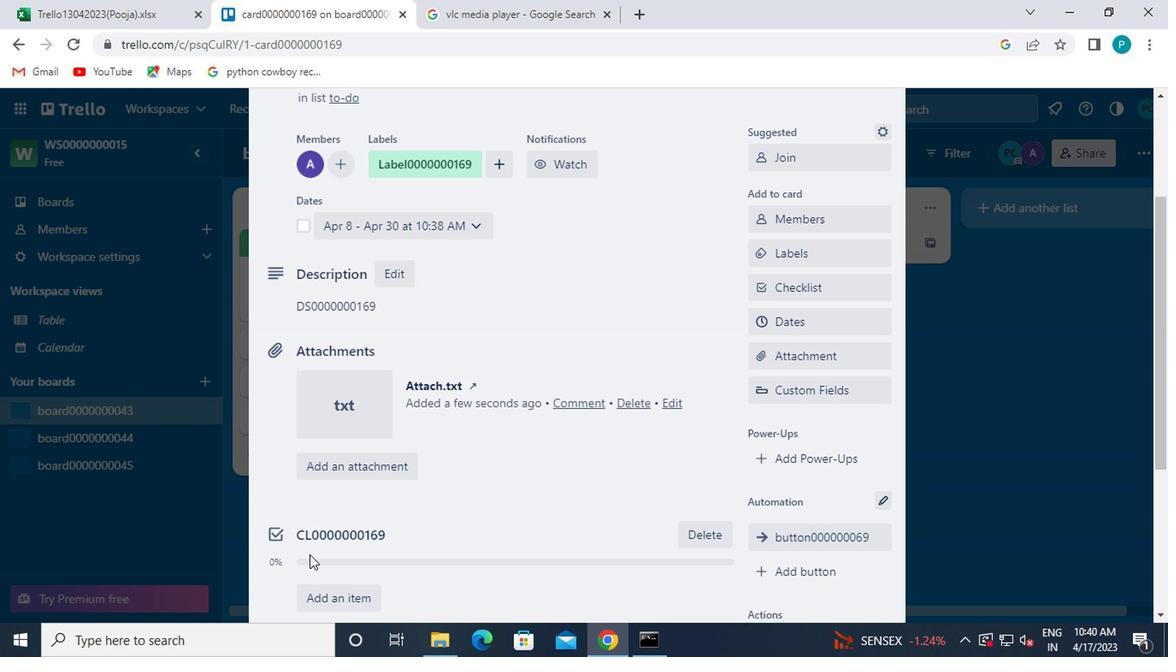 
Action: Mouse scrolled (312, 553) with delta (0, -1)
Screenshot: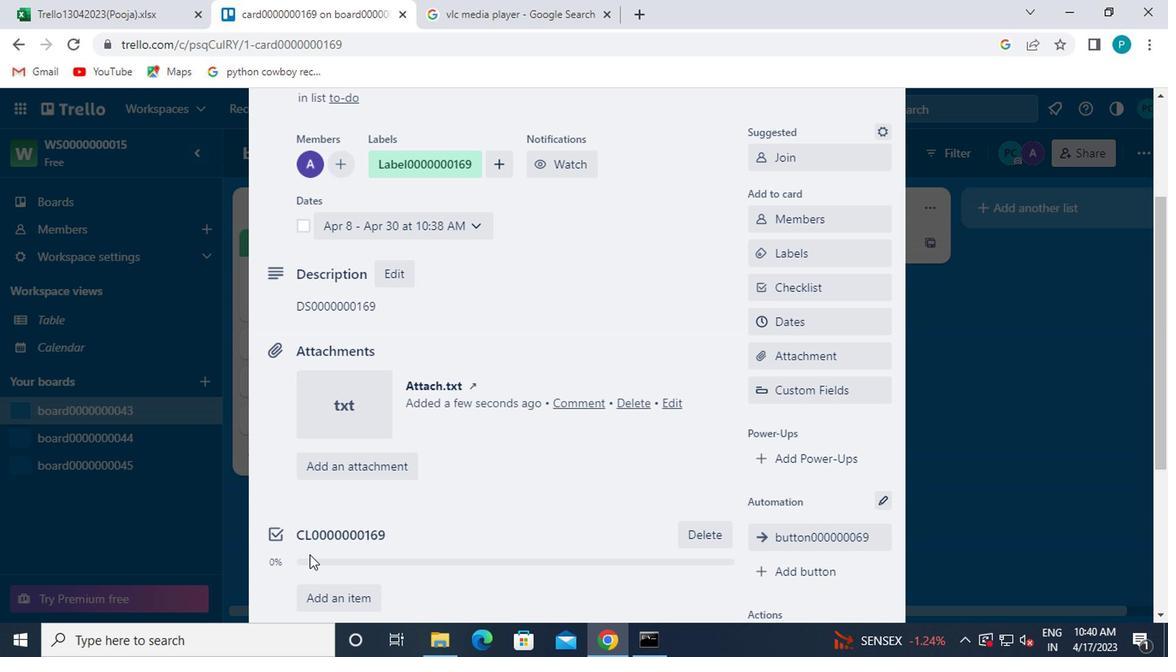 
Action: Mouse scrolled (312, 553) with delta (0, -1)
Screenshot: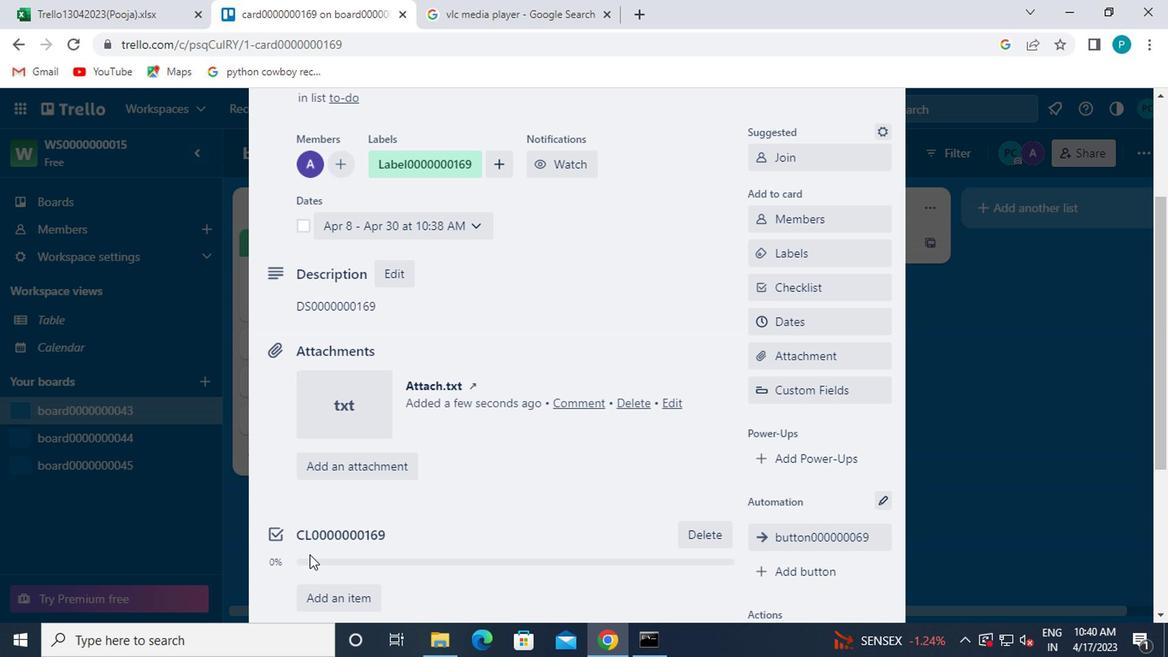 
Action: Mouse scrolled (312, 553) with delta (0, -1)
Screenshot: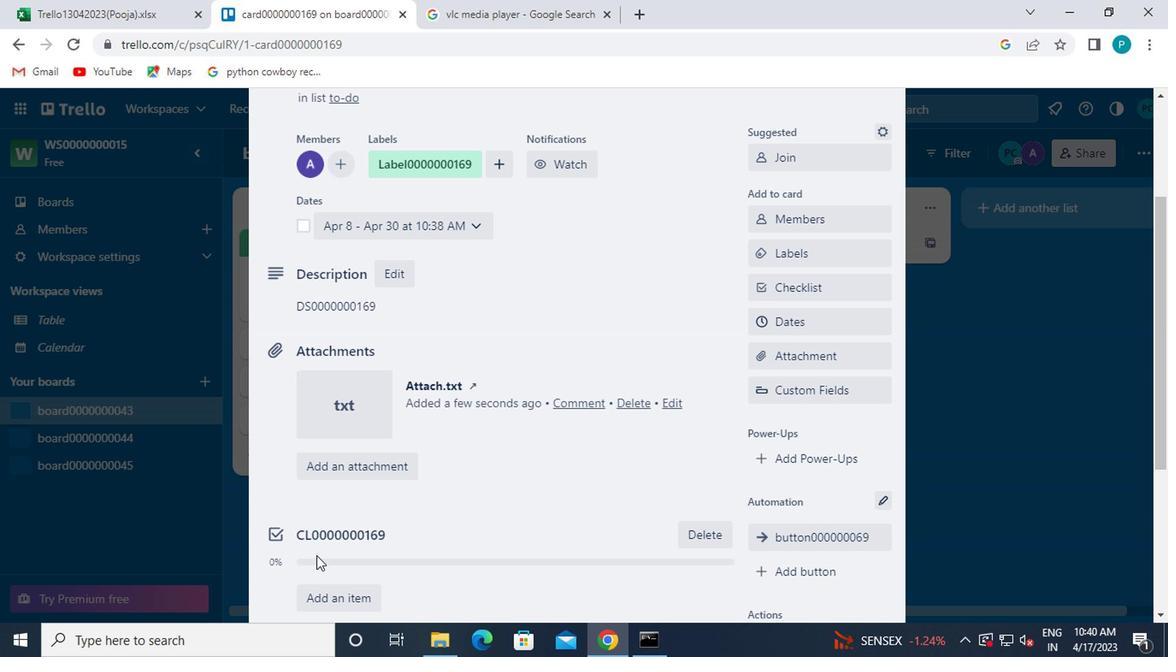 
Action: Mouse moved to (317, 445)
Screenshot: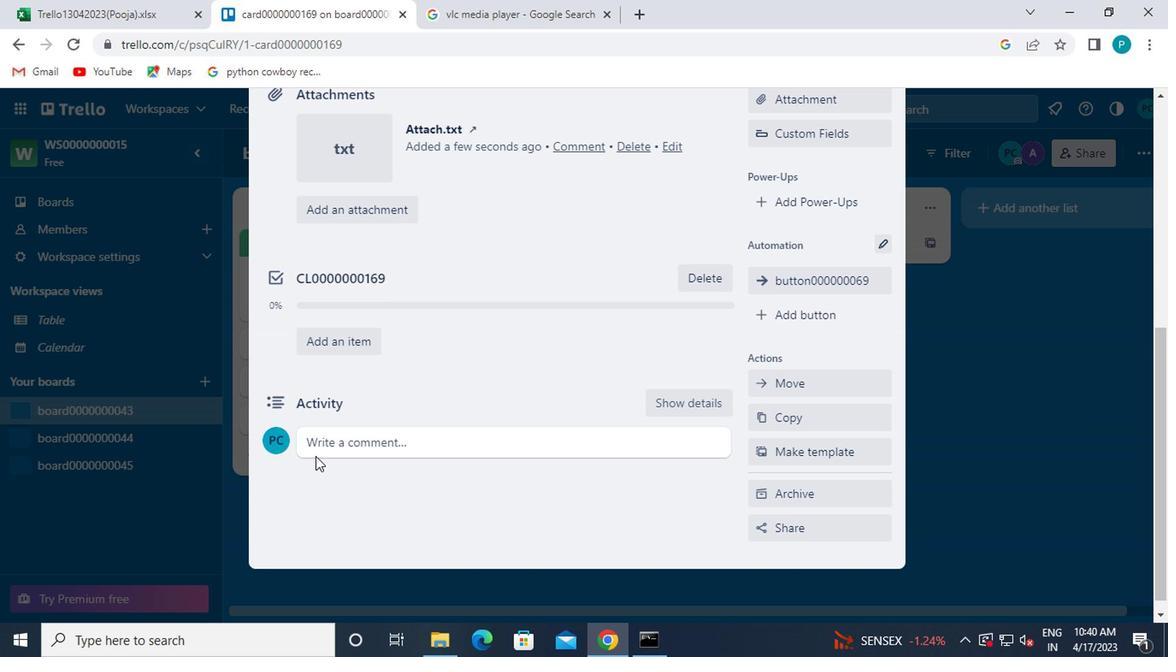 
Action: Mouse pressed left at (317, 445)
Screenshot: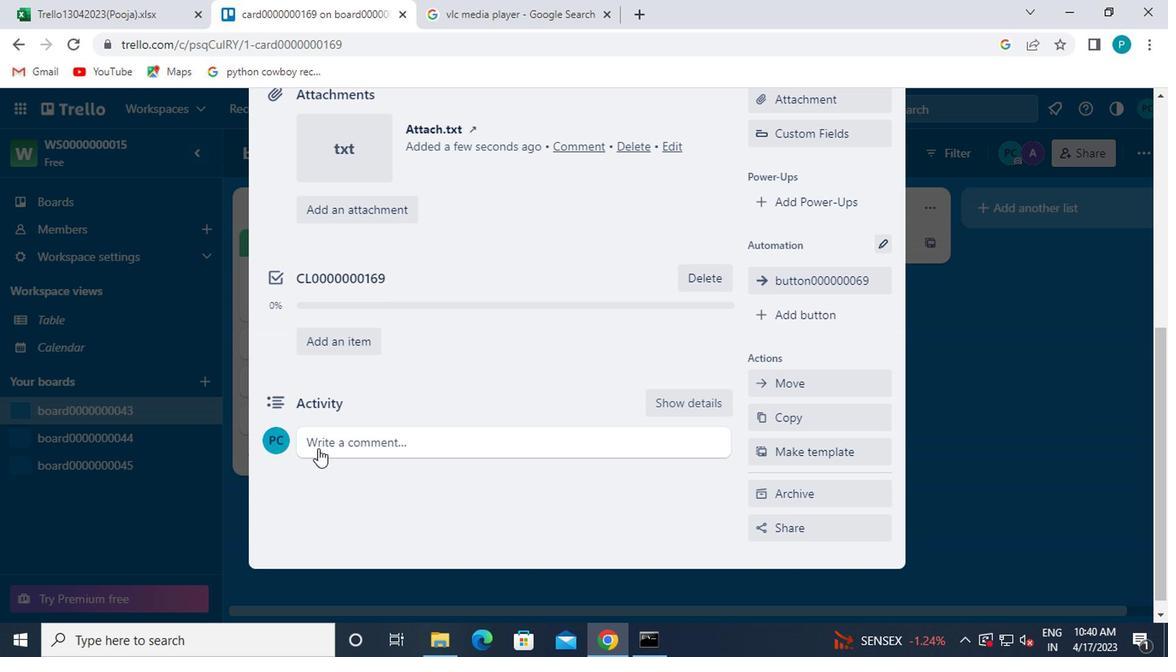 
Action: Key pressed cm0000000169
Screenshot: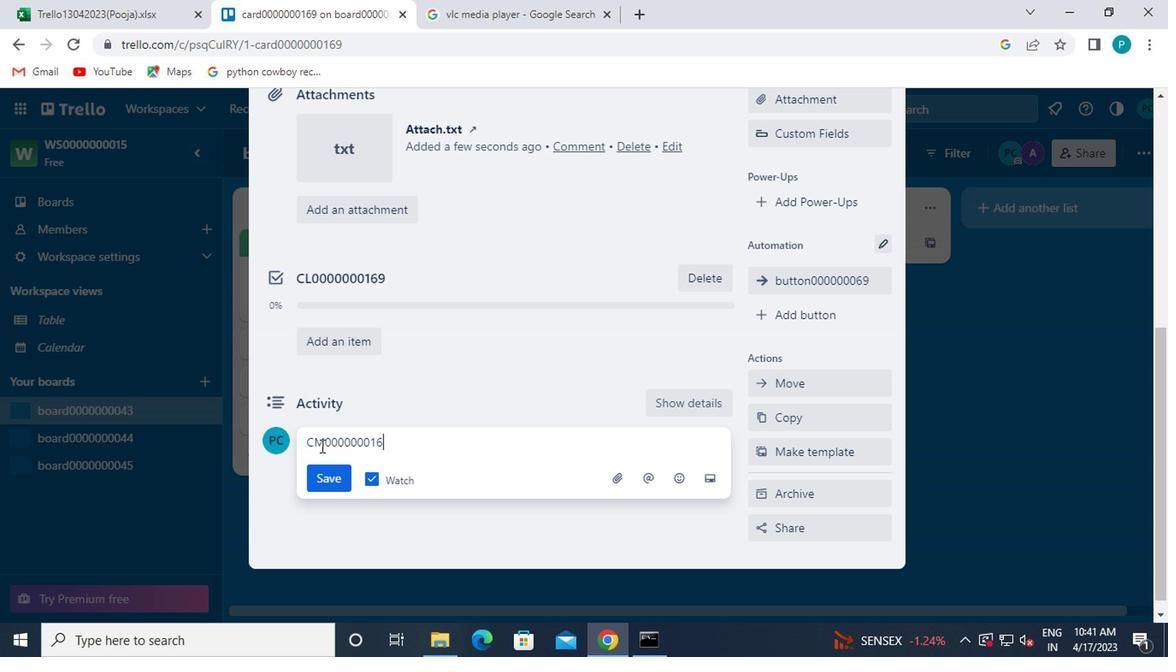 
Action: Mouse moved to (322, 485)
Screenshot: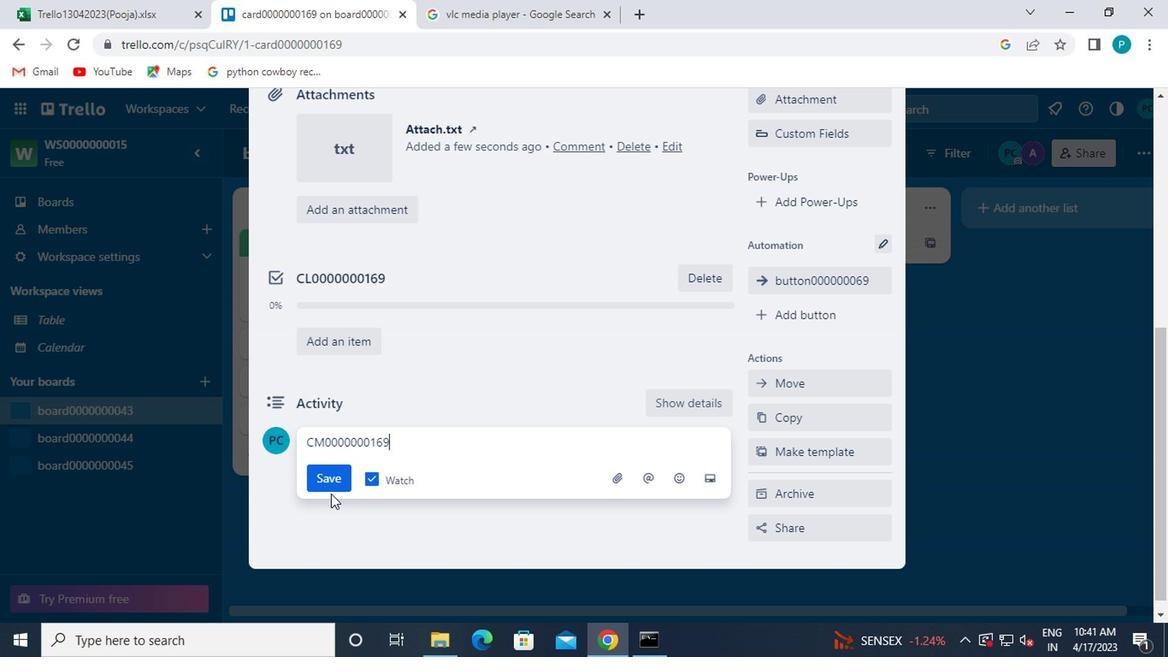 
Action: Mouse pressed left at (322, 485)
Screenshot: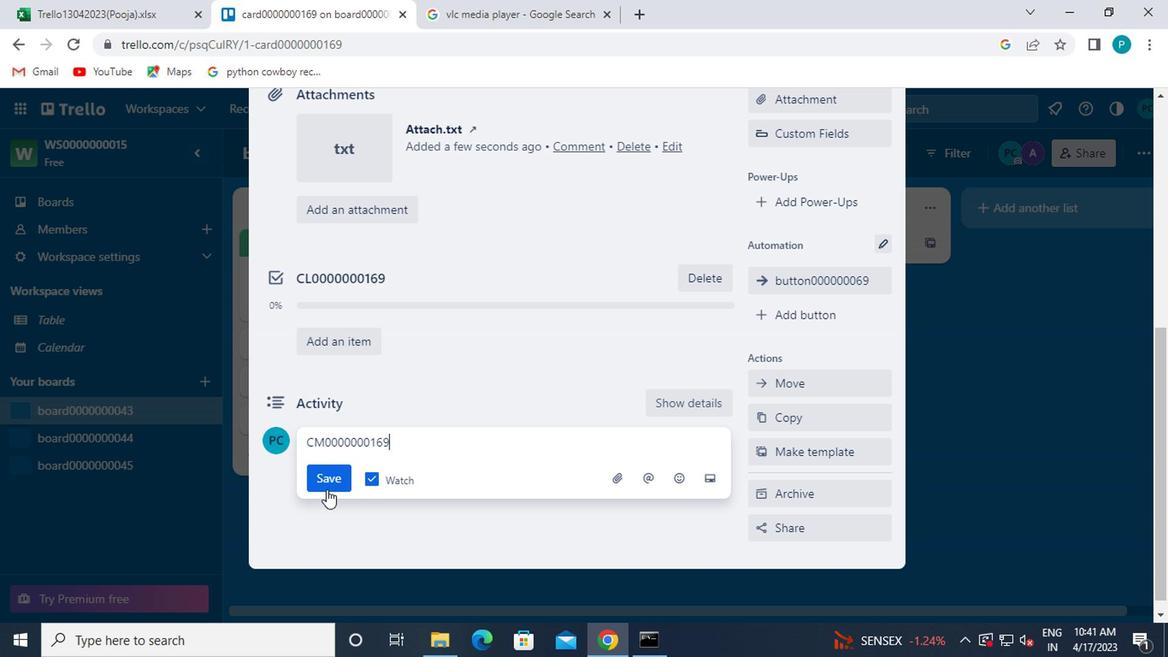 
Action: Mouse moved to (322, 485)
Screenshot: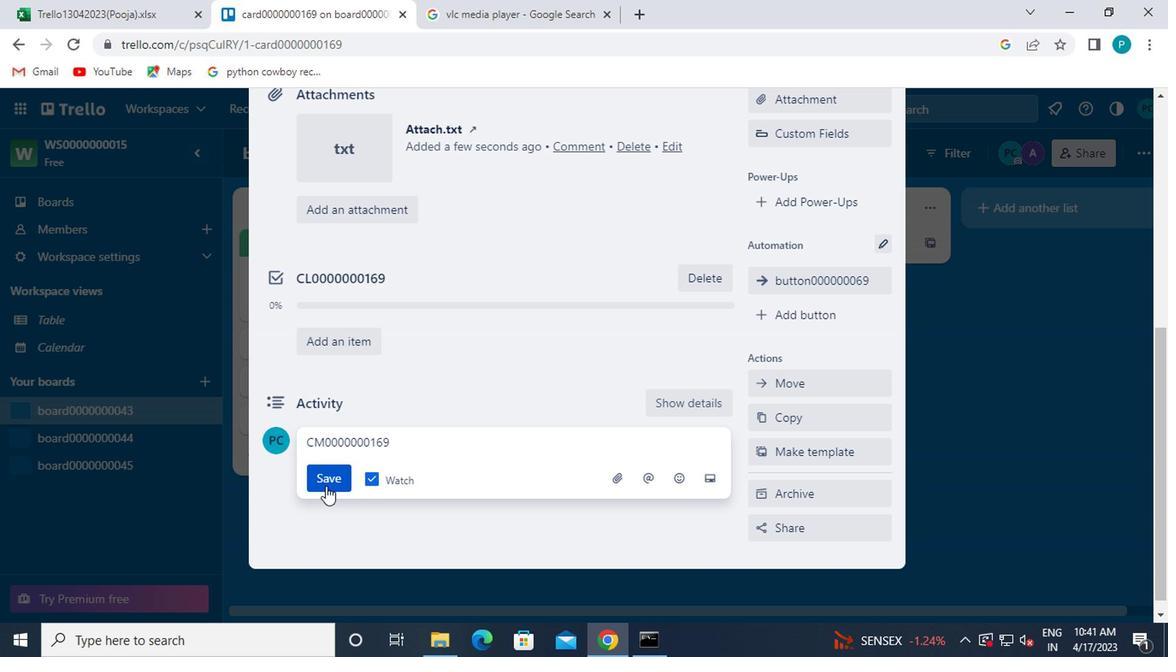 
